 Task: Find connections with filter location Tabanan with filter topic #jobseekerswith filter profile language Spanish with filter current company FICO with filter school NBKR Institute of Science and Technology with filter industry Seafood Product Manufacturing with filter service category Android Development with filter keywords title Pharmacist
Action: Mouse moved to (538, 51)
Screenshot: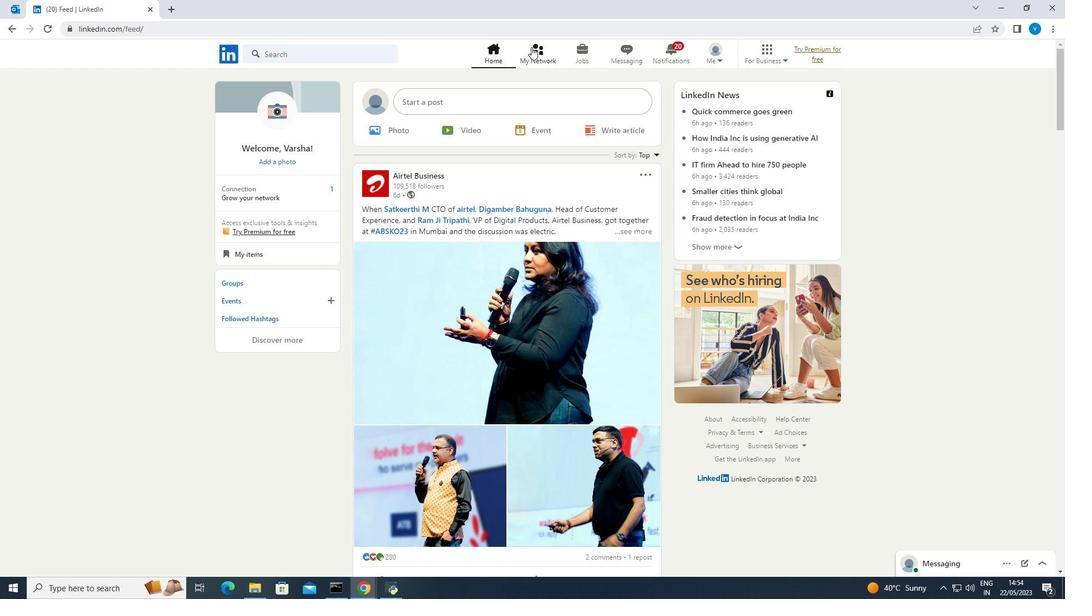
Action: Mouse pressed left at (538, 51)
Screenshot: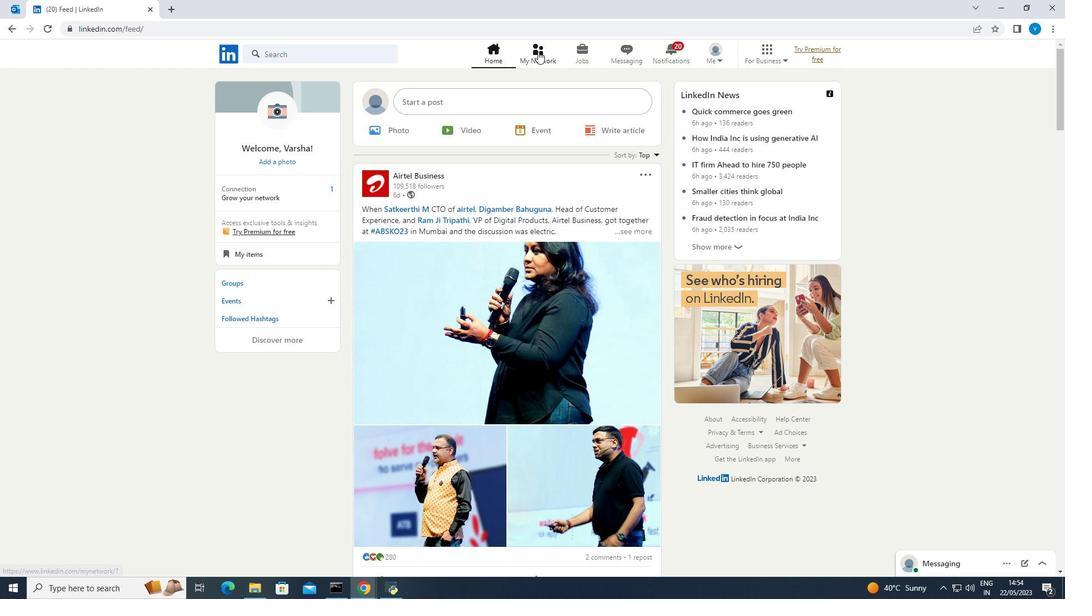 
Action: Mouse moved to (317, 124)
Screenshot: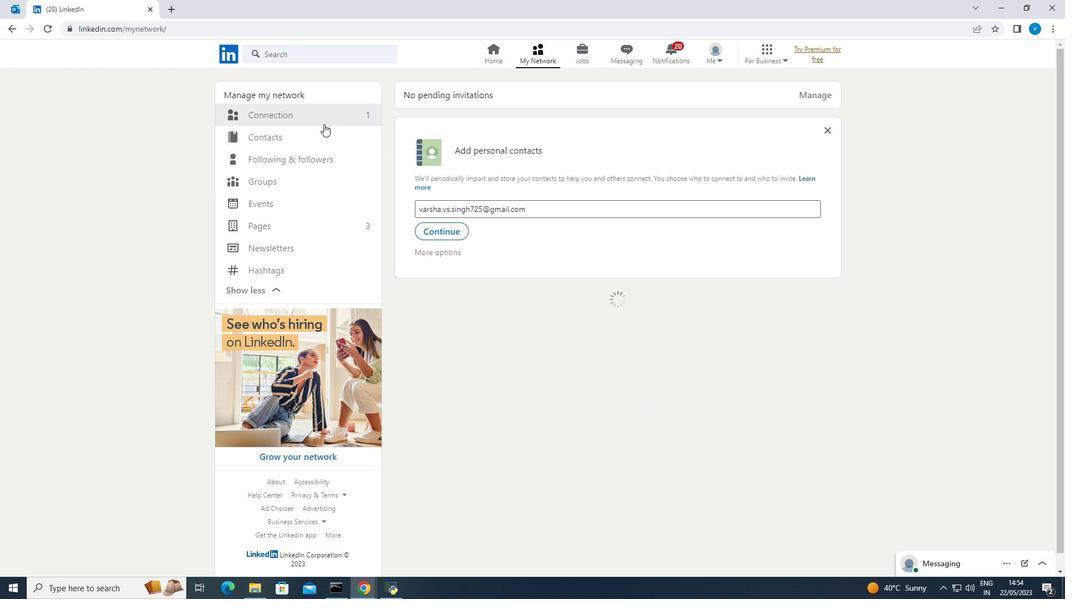 
Action: Mouse pressed left at (317, 124)
Screenshot: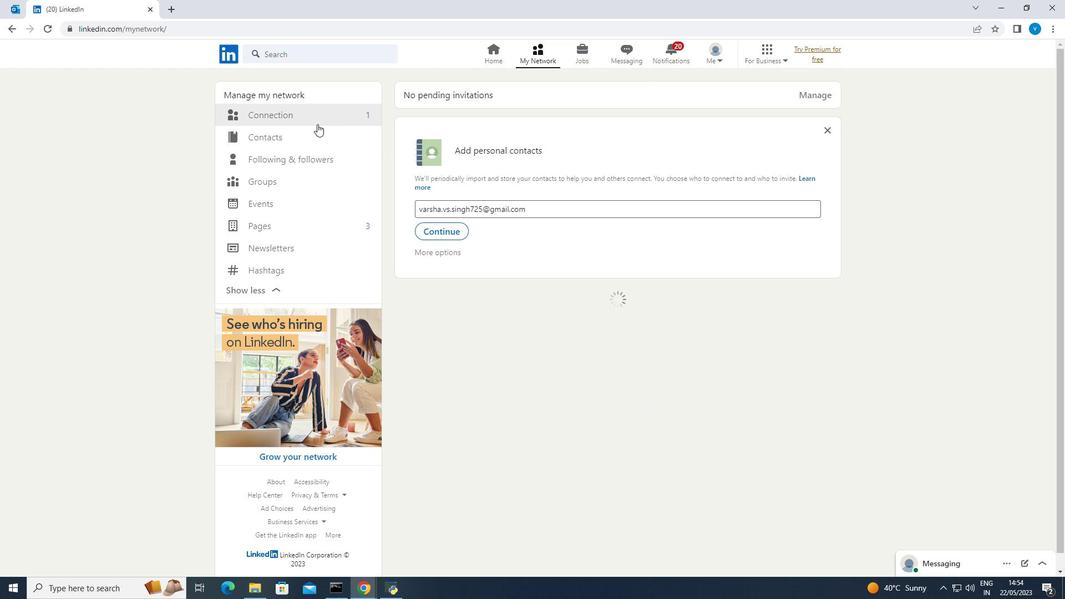 
Action: Mouse moved to (284, 111)
Screenshot: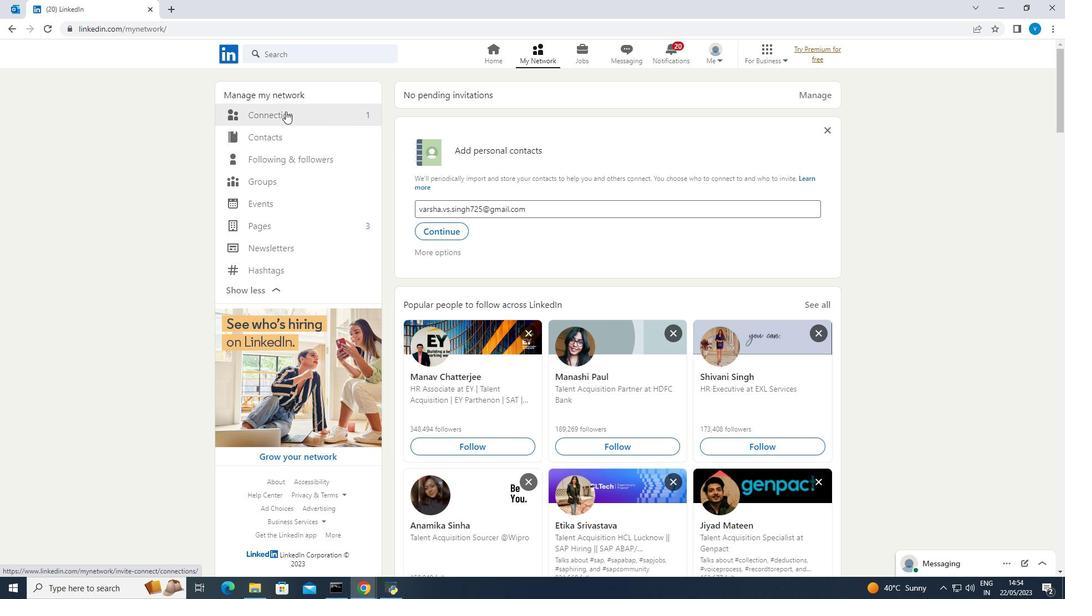 
Action: Mouse pressed left at (284, 111)
Screenshot: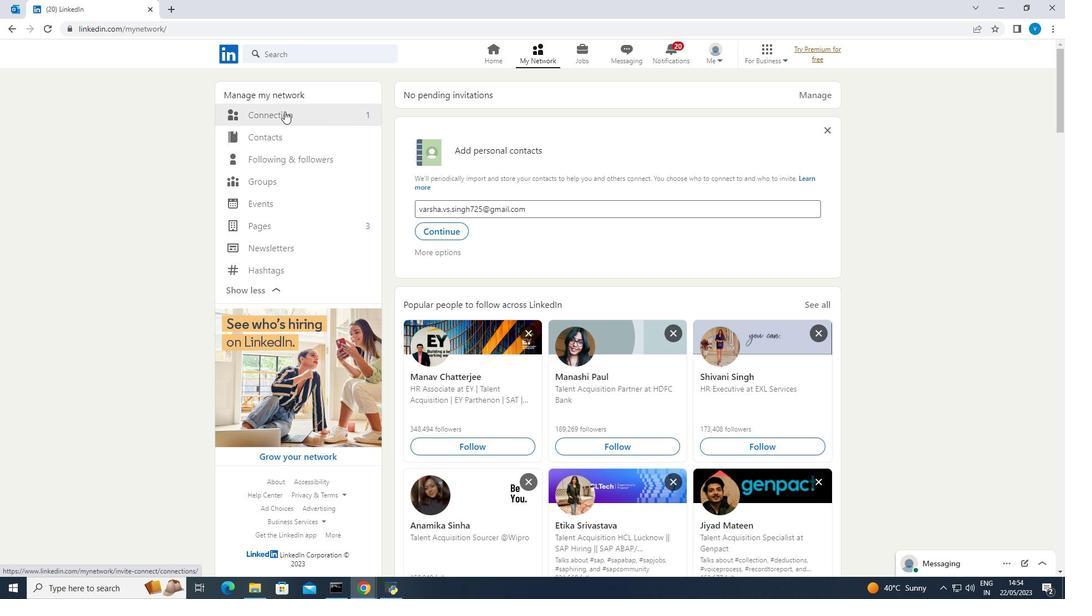 
Action: Mouse moved to (597, 116)
Screenshot: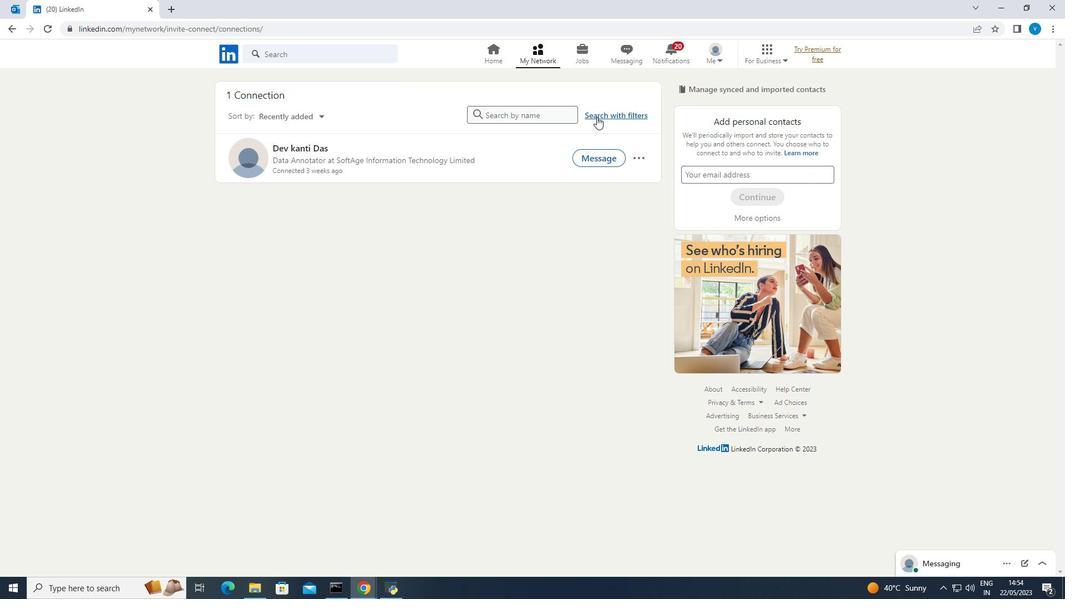 
Action: Mouse pressed left at (597, 116)
Screenshot: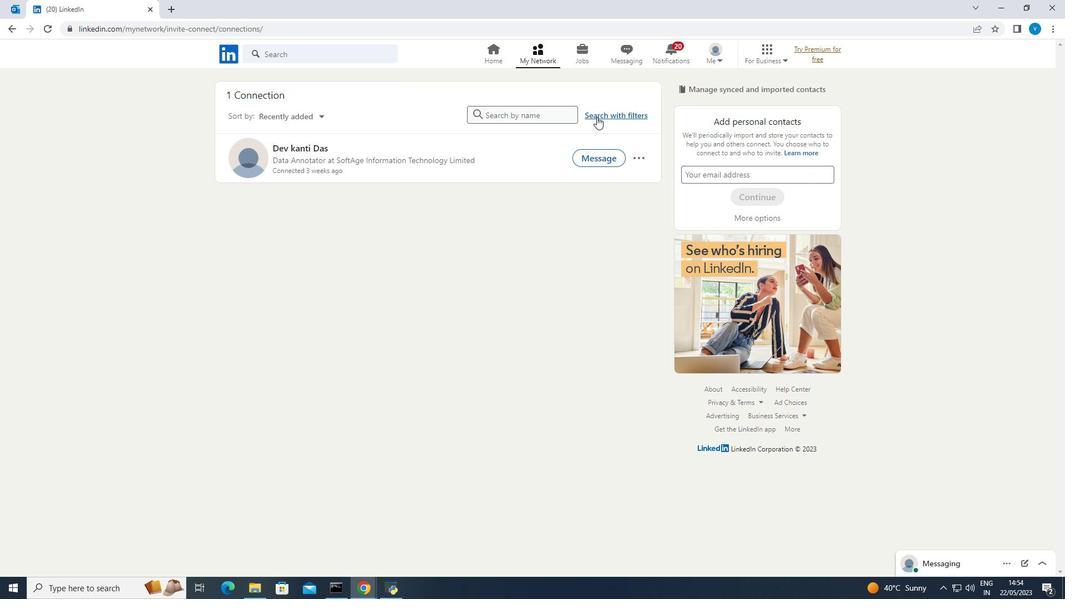 
Action: Mouse moved to (575, 87)
Screenshot: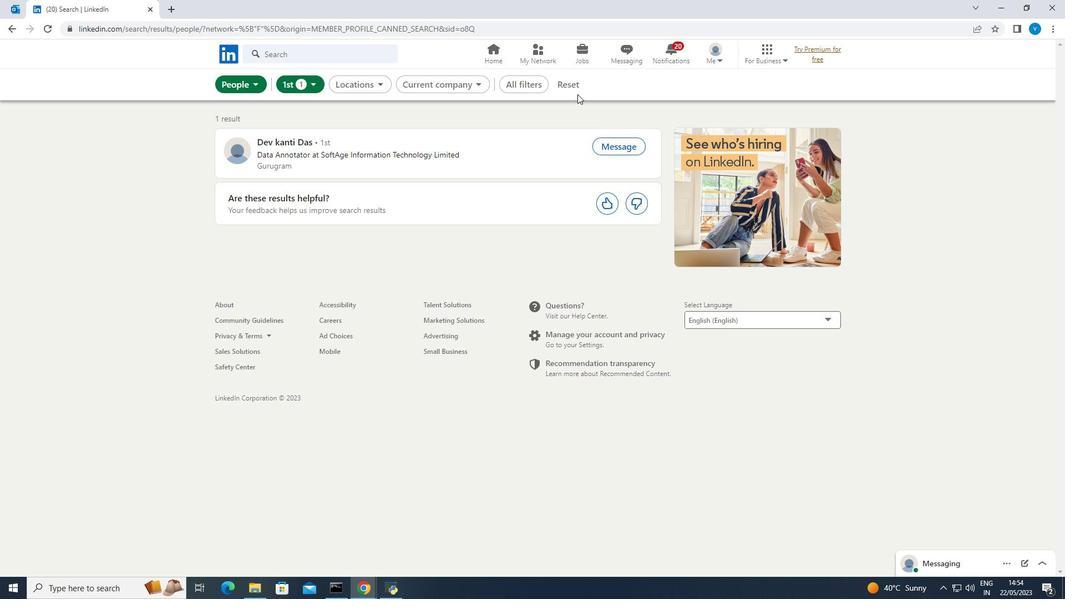 
Action: Mouse pressed left at (575, 87)
Screenshot: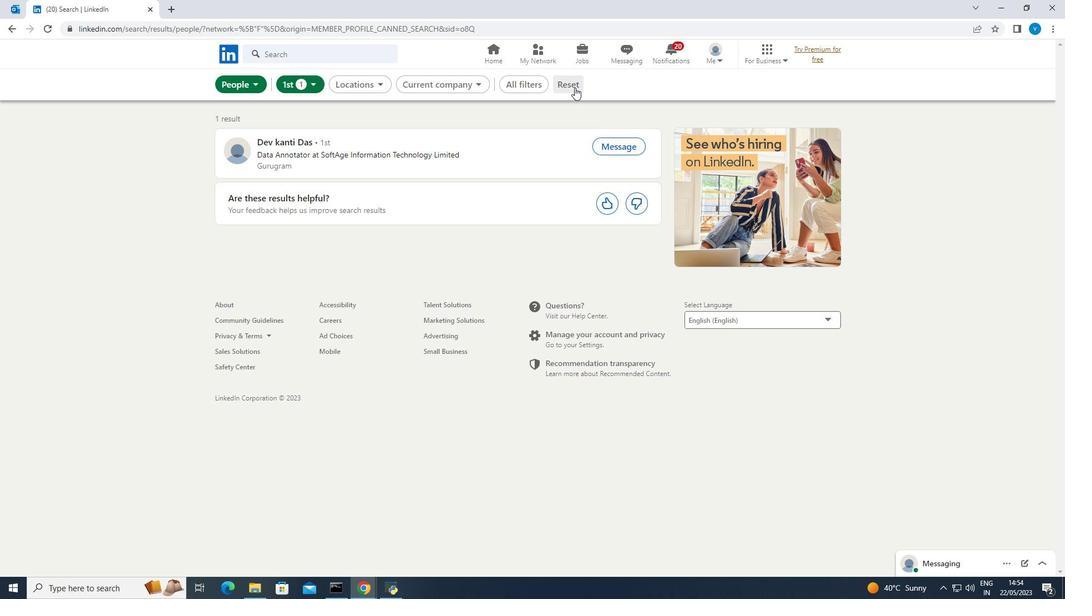 
Action: Mouse moved to (554, 85)
Screenshot: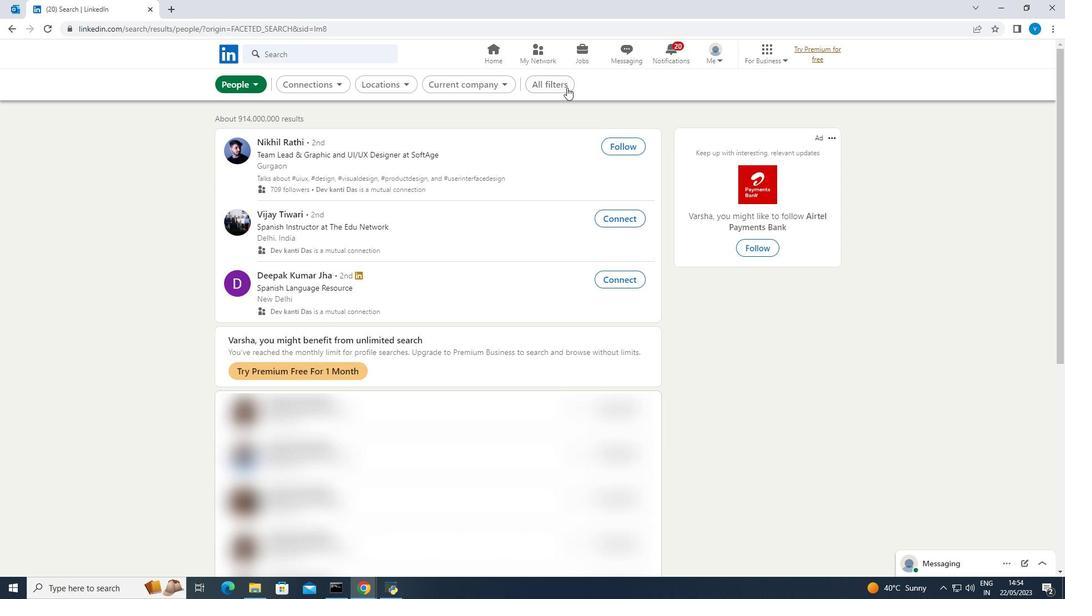 
Action: Mouse pressed left at (554, 85)
Screenshot: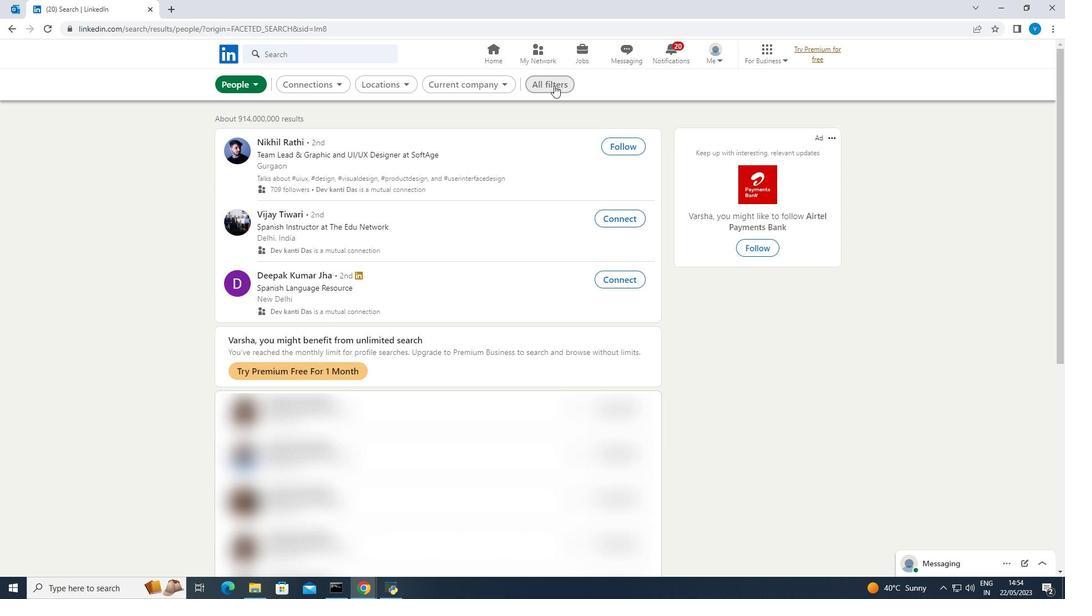 
Action: Mouse moved to (695, 181)
Screenshot: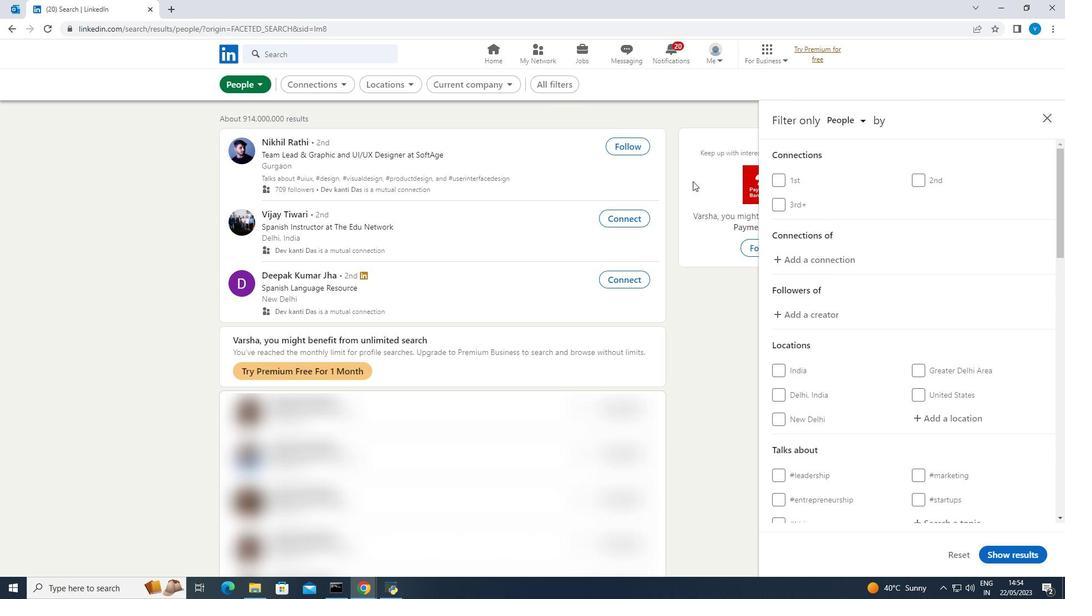 
Action: Mouse scrolled (695, 180) with delta (0, 0)
Screenshot: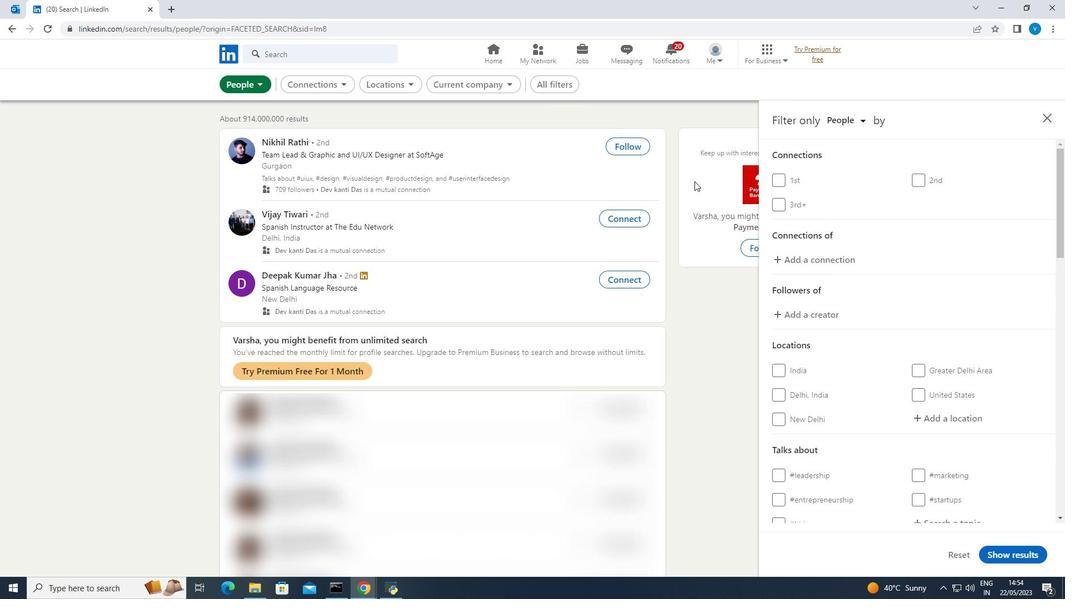 
Action: Mouse scrolled (695, 180) with delta (0, 0)
Screenshot: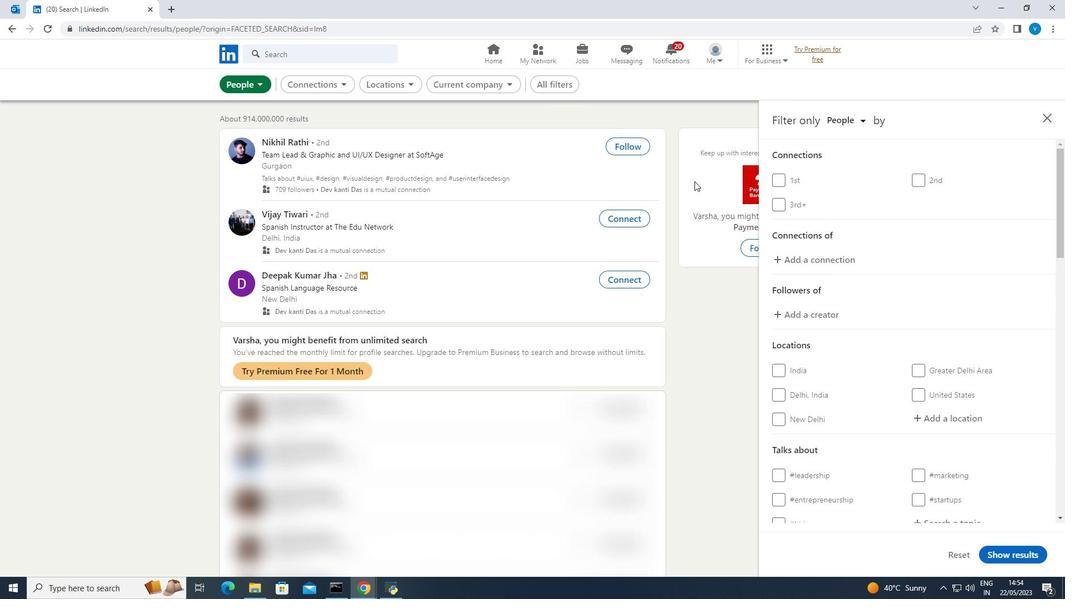 
Action: Mouse moved to (849, 248)
Screenshot: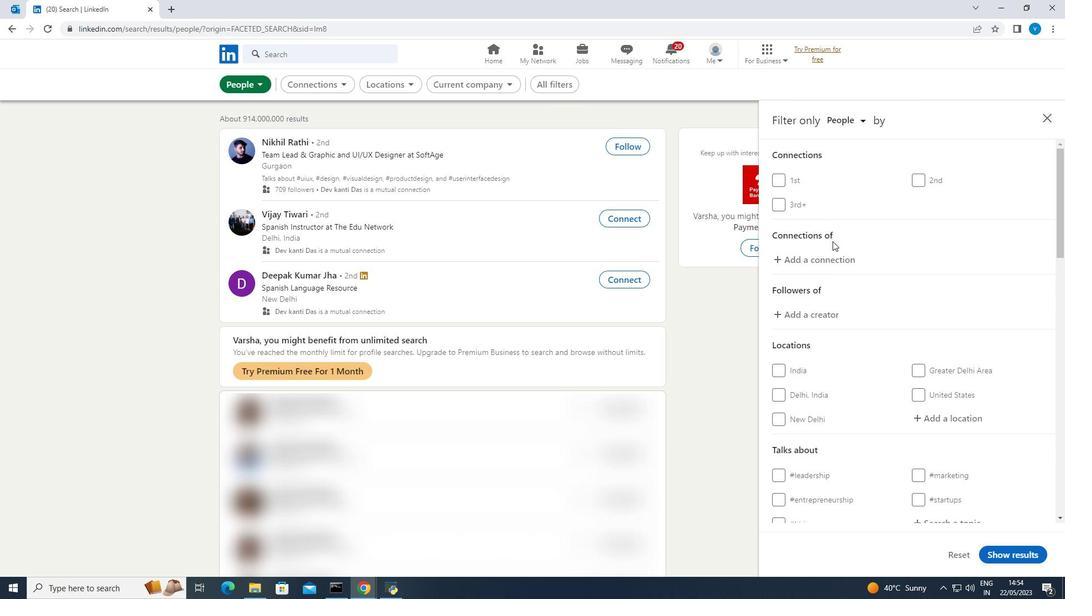 
Action: Mouse scrolled (849, 247) with delta (0, 0)
Screenshot: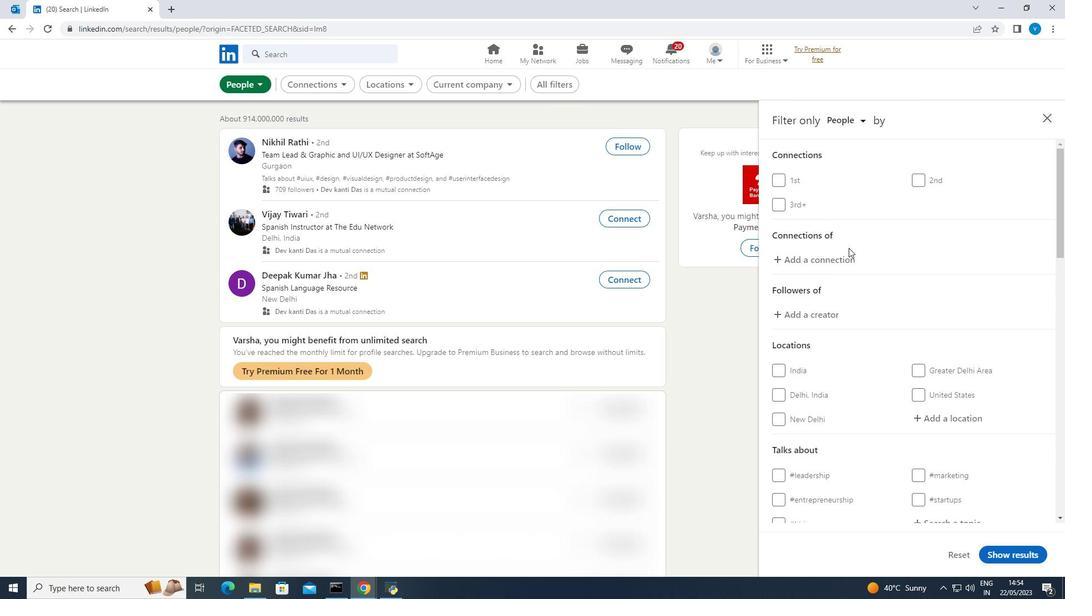
Action: Mouse scrolled (849, 247) with delta (0, 0)
Screenshot: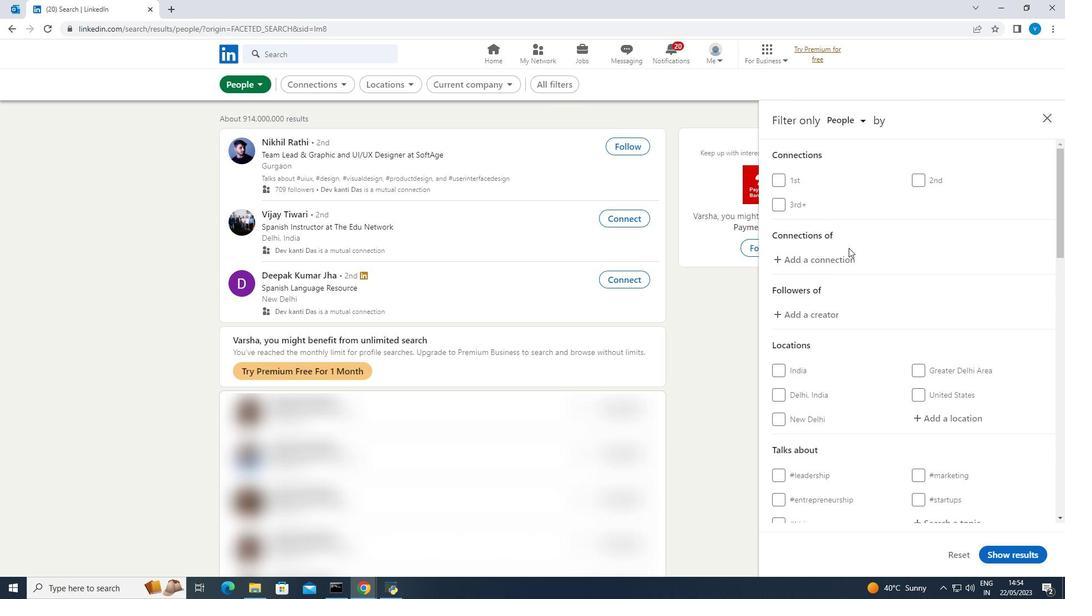 
Action: Mouse moved to (932, 302)
Screenshot: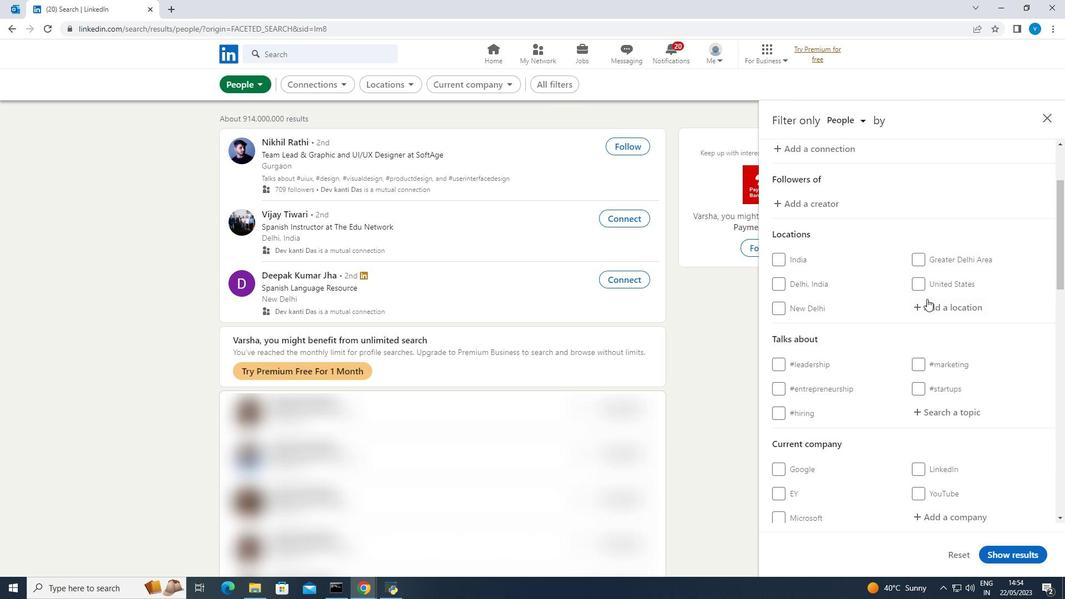 
Action: Mouse pressed left at (932, 302)
Screenshot: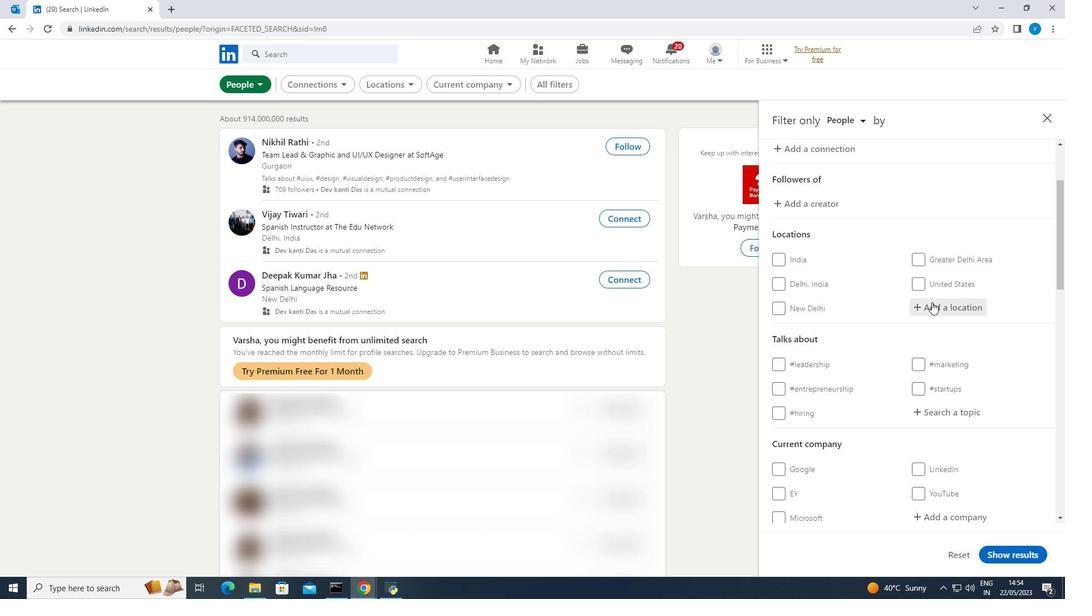 
Action: Mouse moved to (944, 290)
Screenshot: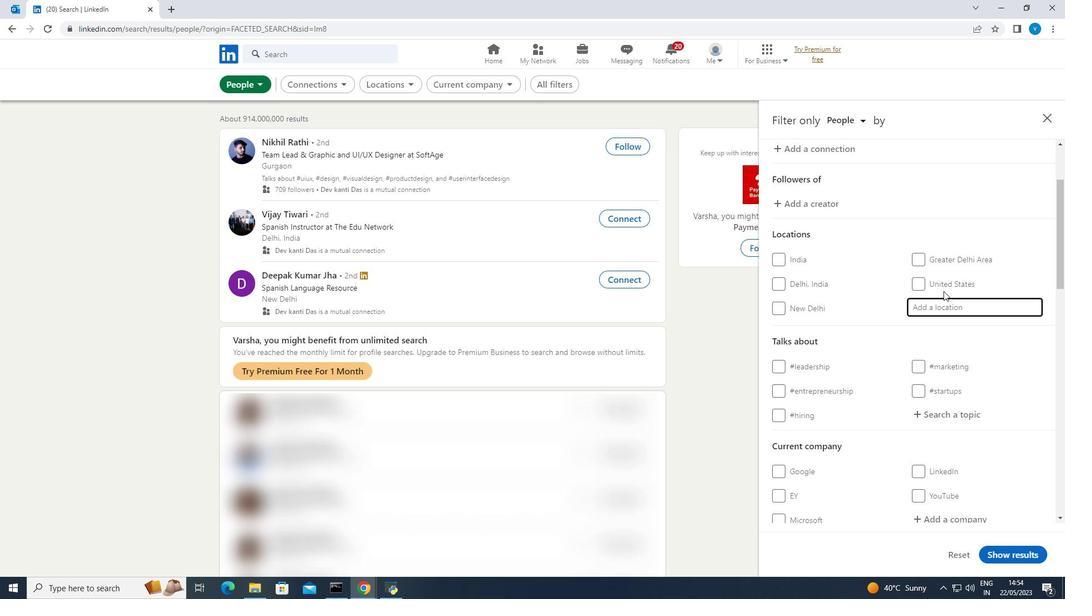 
Action: Key pressed <Key.shift><Key.shift><Key.shift>Tabanan
Screenshot: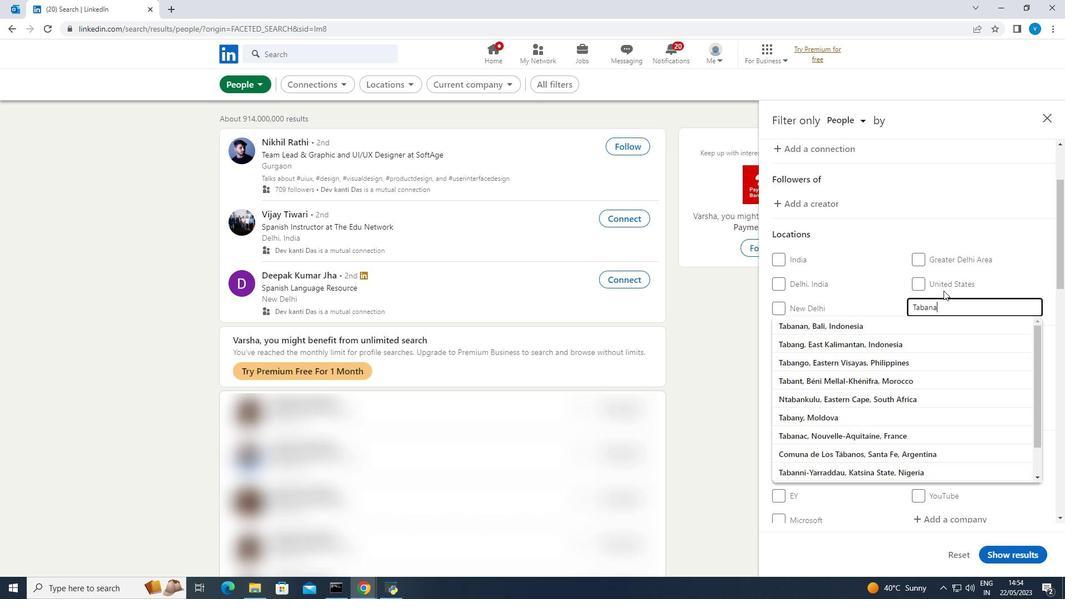 
Action: Mouse moved to (952, 416)
Screenshot: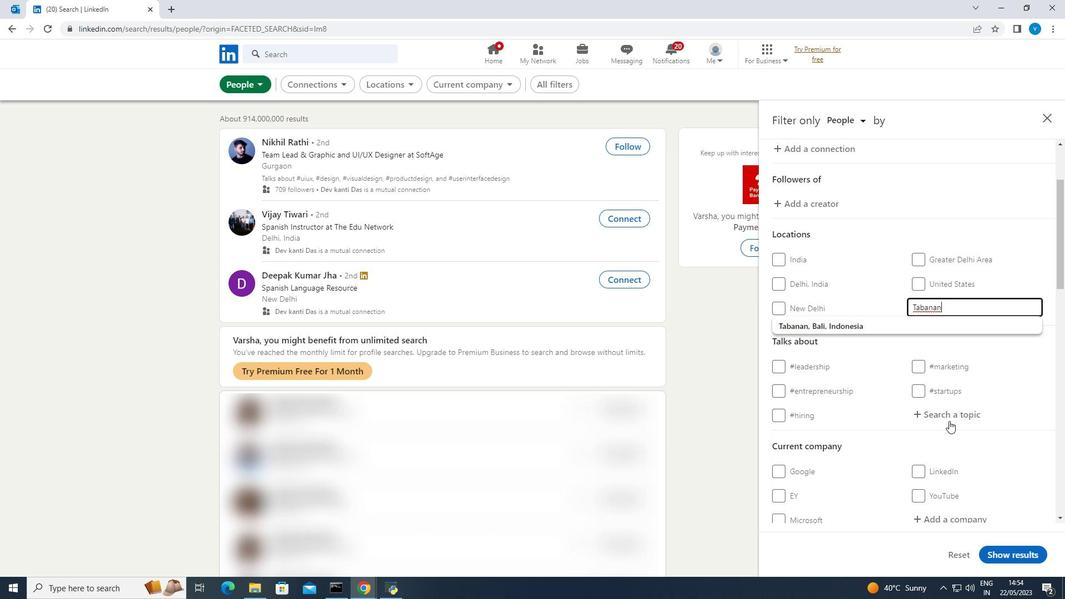 
Action: Mouse pressed left at (952, 416)
Screenshot: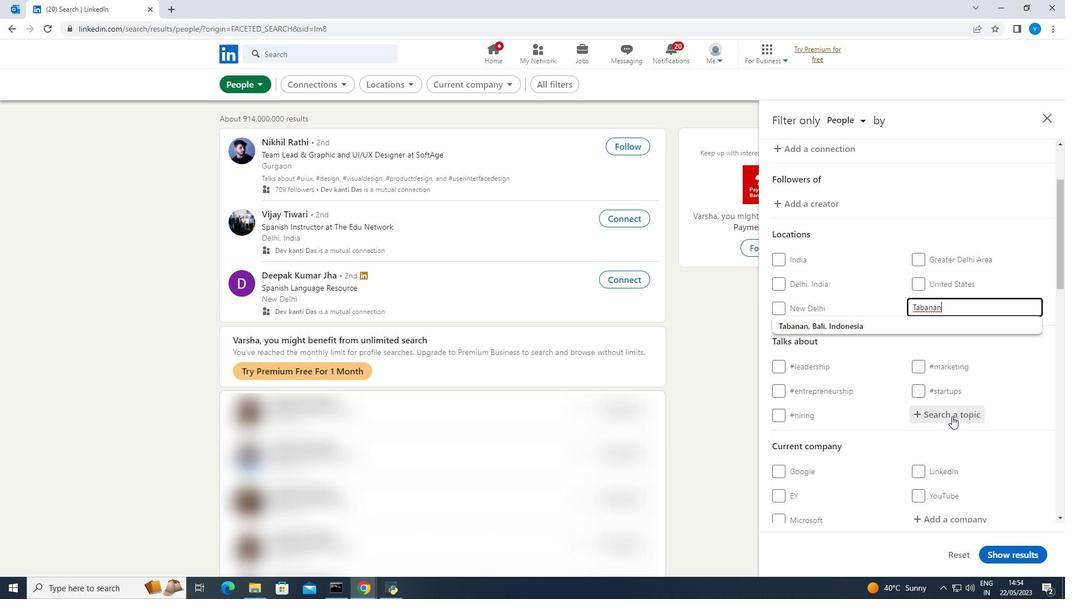 
Action: Mouse moved to (951, 398)
Screenshot: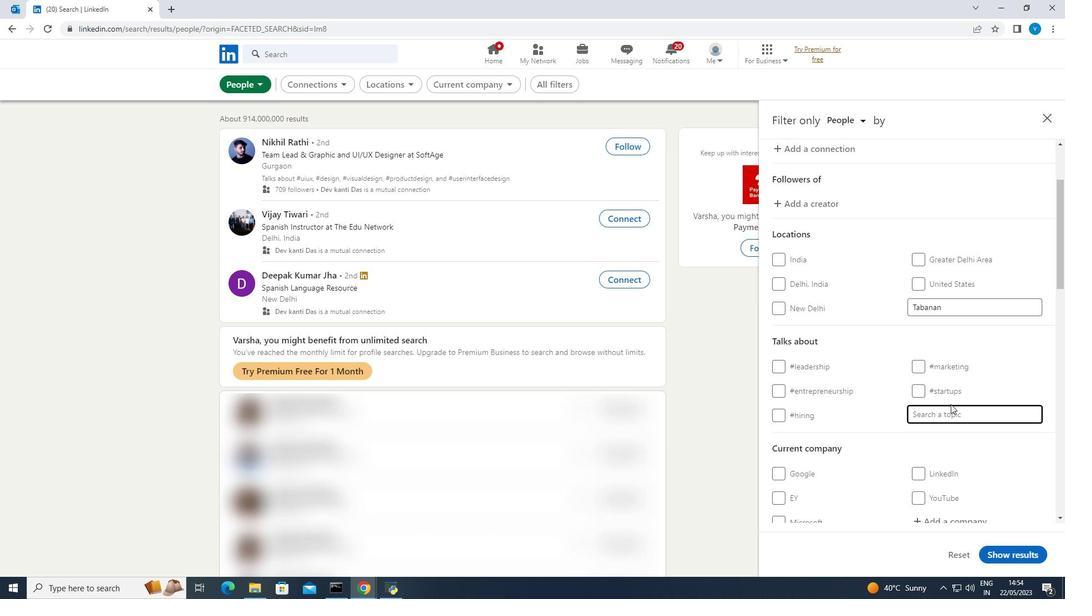 
Action: Key pressed jobseekers
Screenshot: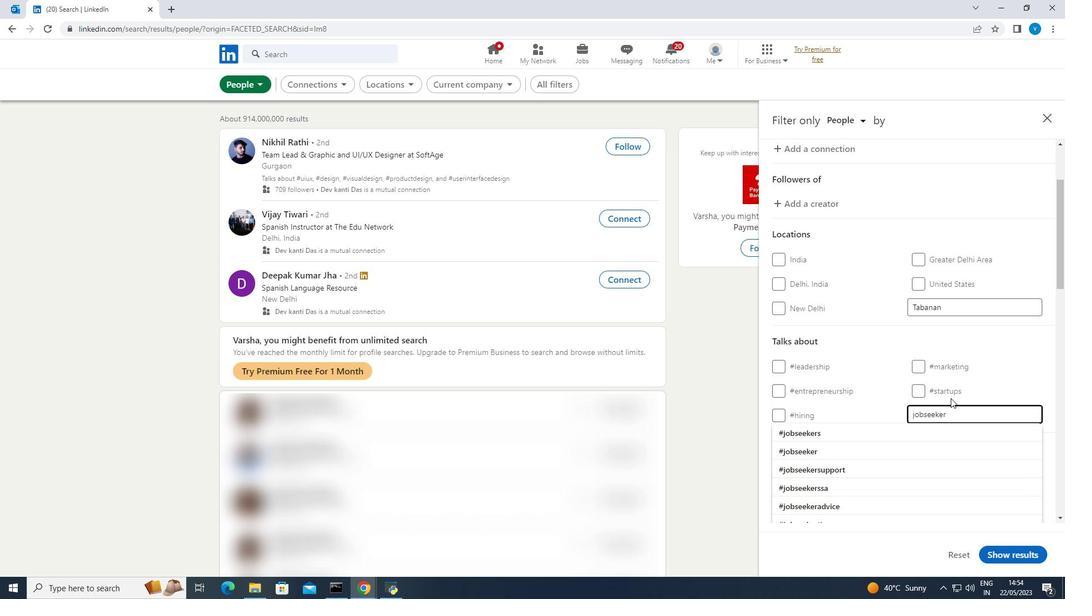 
Action: Mouse moved to (858, 426)
Screenshot: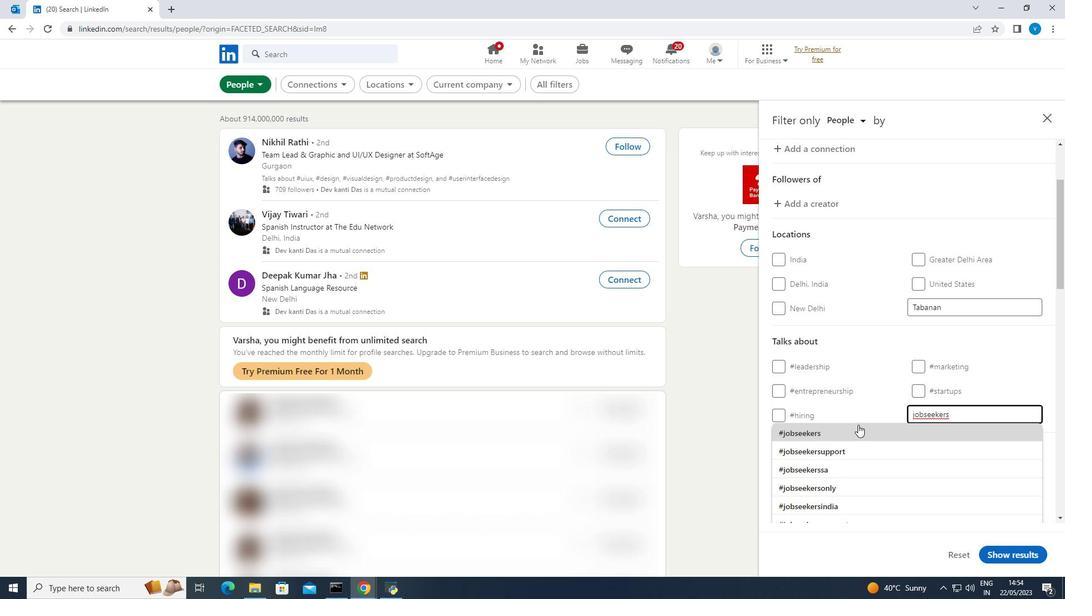 
Action: Mouse pressed left at (858, 426)
Screenshot: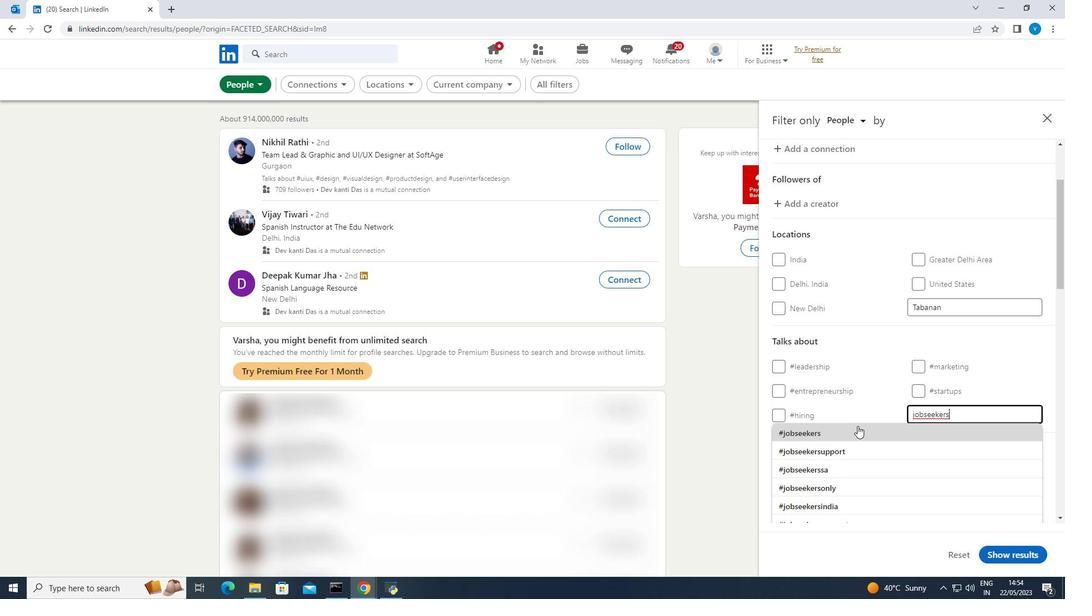
Action: Mouse scrolled (858, 425) with delta (0, 0)
Screenshot: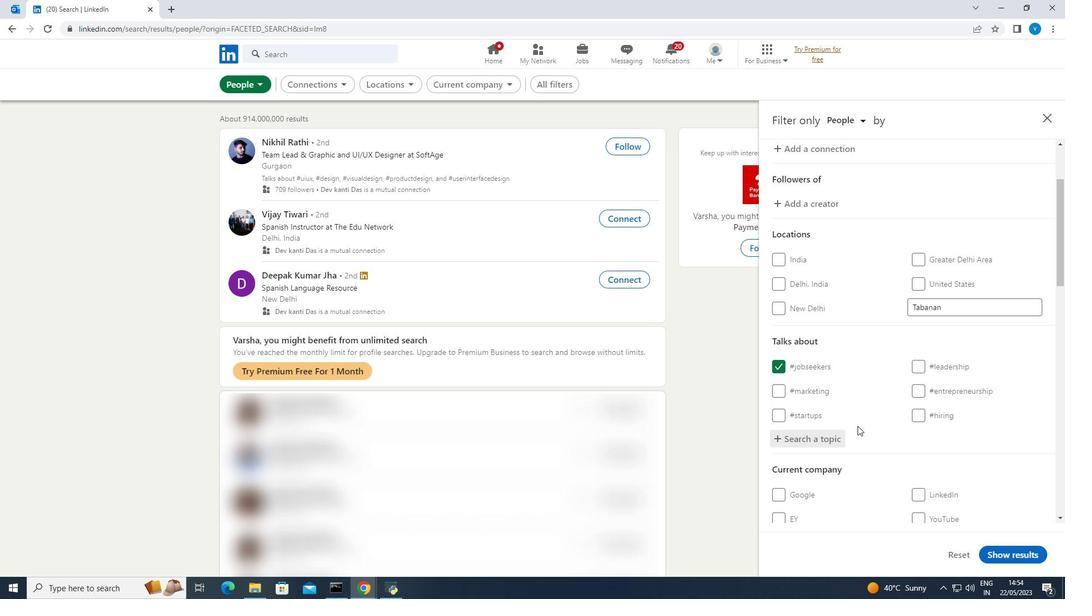 
Action: Mouse scrolled (858, 425) with delta (0, 0)
Screenshot: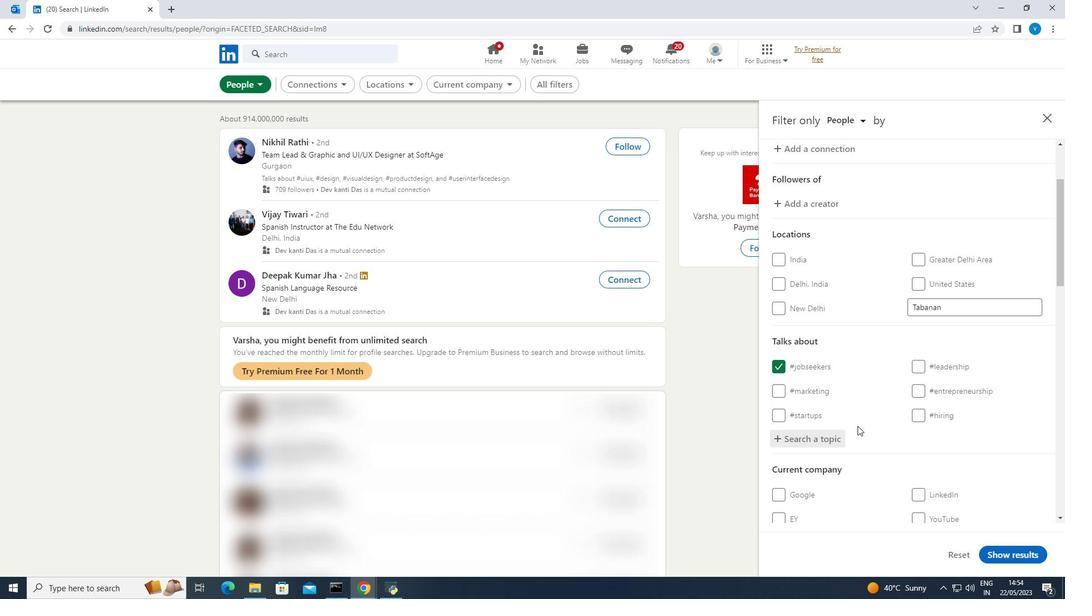 
Action: Mouse scrolled (858, 425) with delta (0, 0)
Screenshot: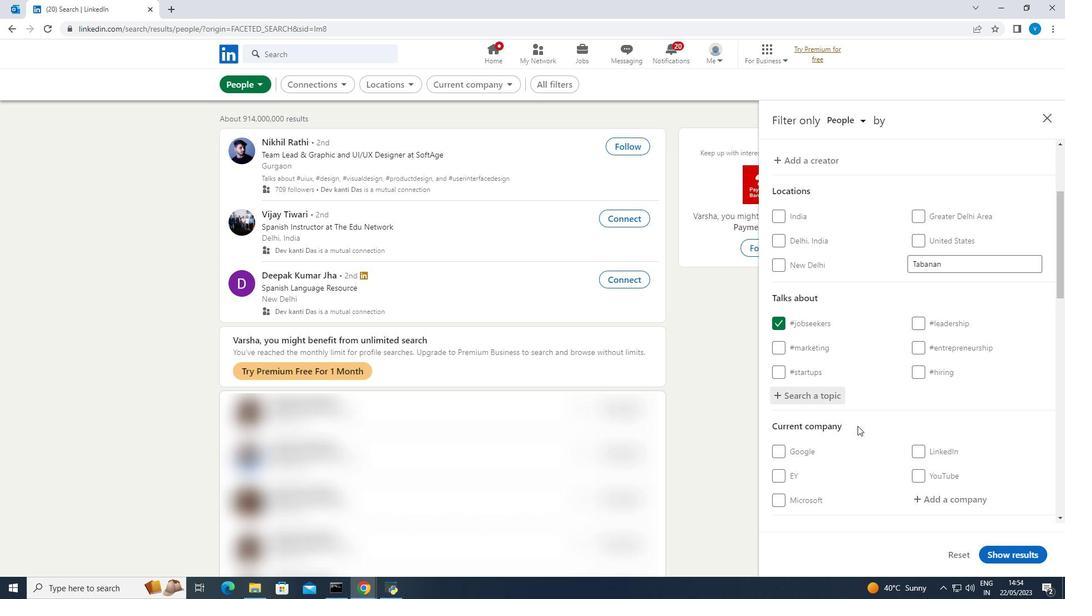 
Action: Mouse moved to (861, 420)
Screenshot: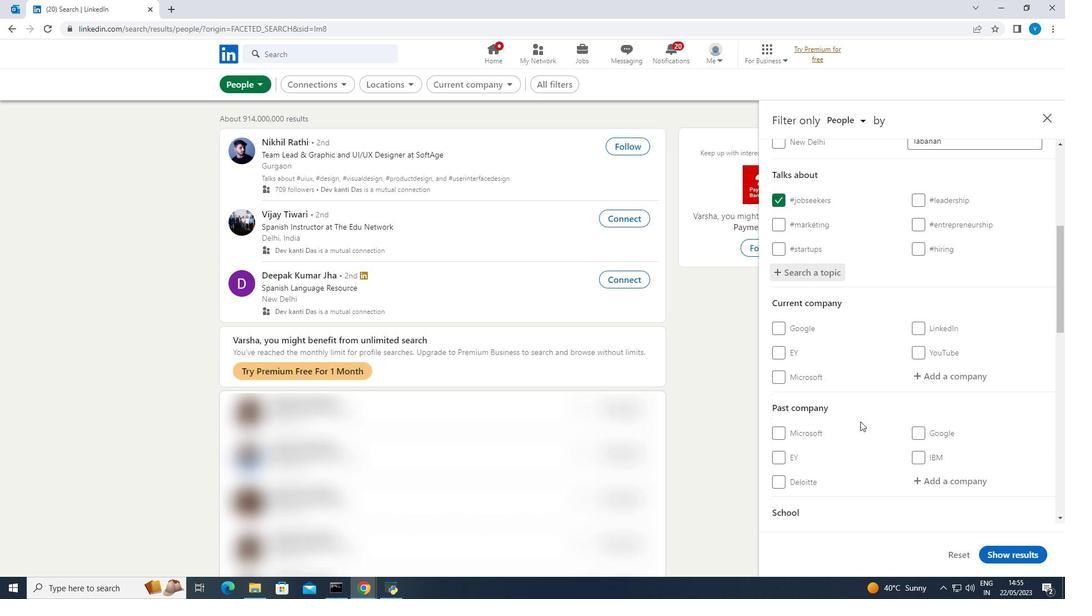 
Action: Mouse scrolled (861, 420) with delta (0, 0)
Screenshot: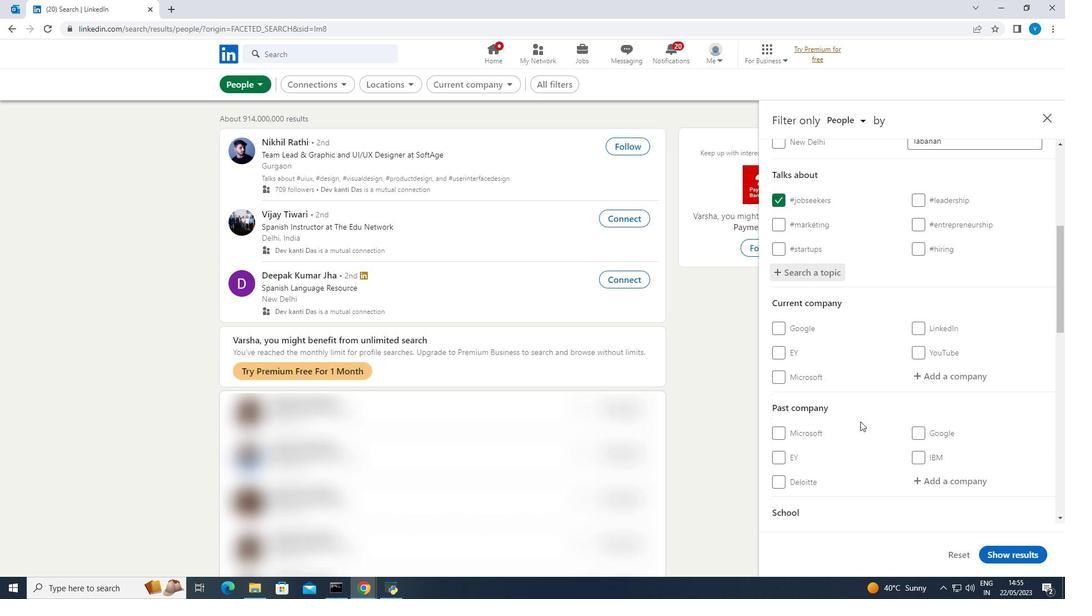 
Action: Mouse moved to (866, 415)
Screenshot: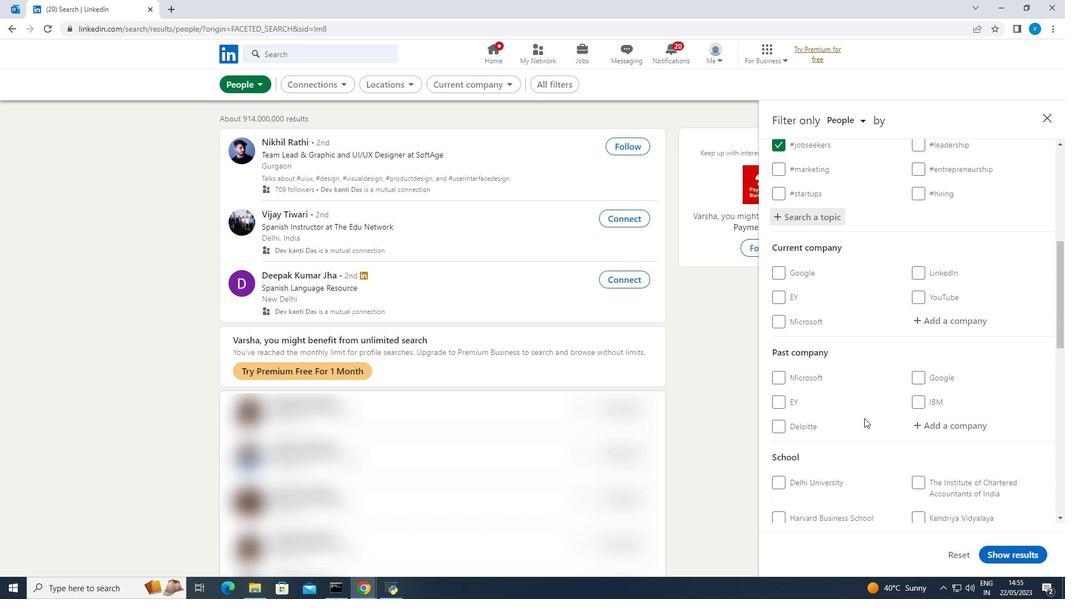 
Action: Mouse scrolled (866, 414) with delta (0, 0)
Screenshot: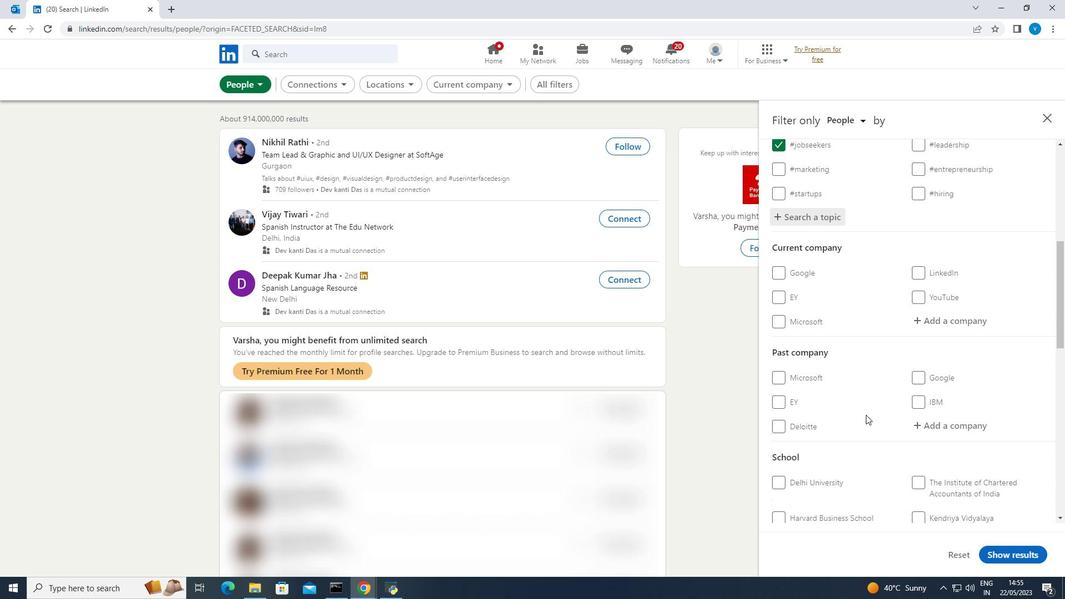 
Action: Mouse moved to (877, 400)
Screenshot: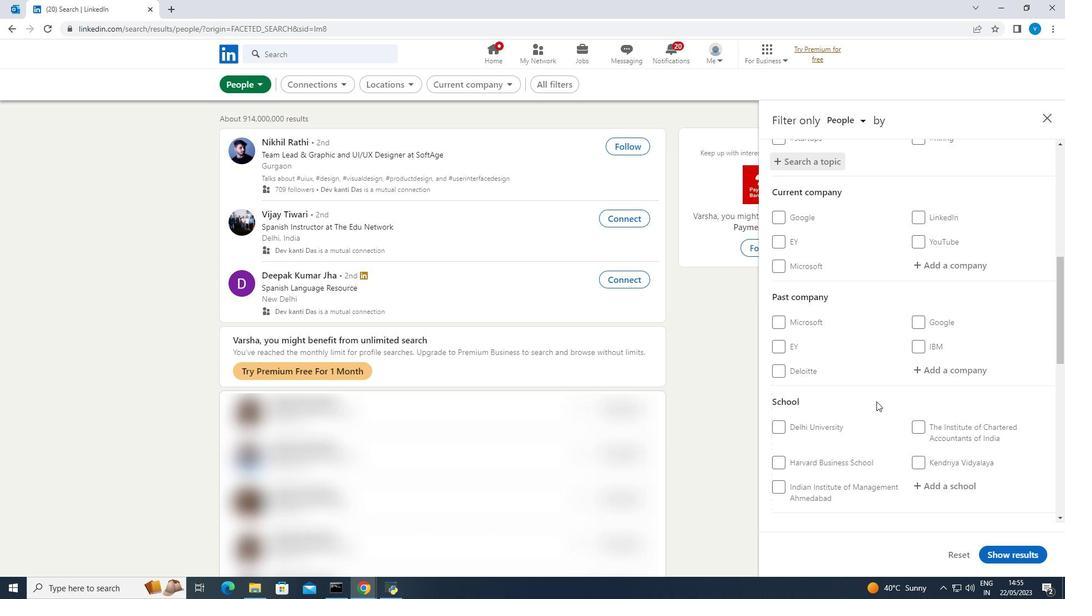 
Action: Mouse scrolled (877, 400) with delta (0, 0)
Screenshot: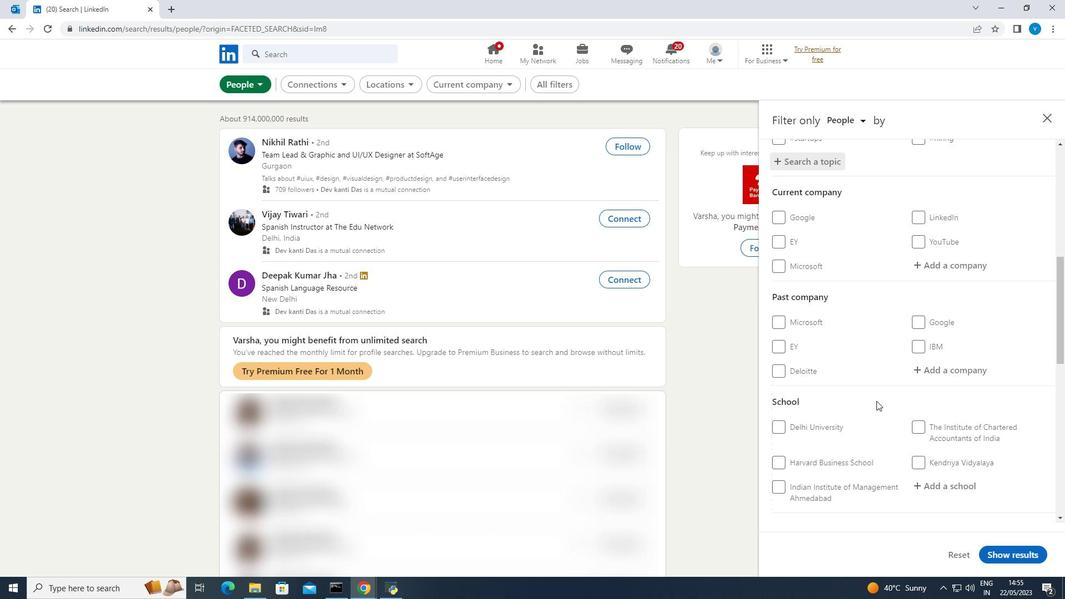 
Action: Mouse scrolled (877, 400) with delta (0, 0)
Screenshot: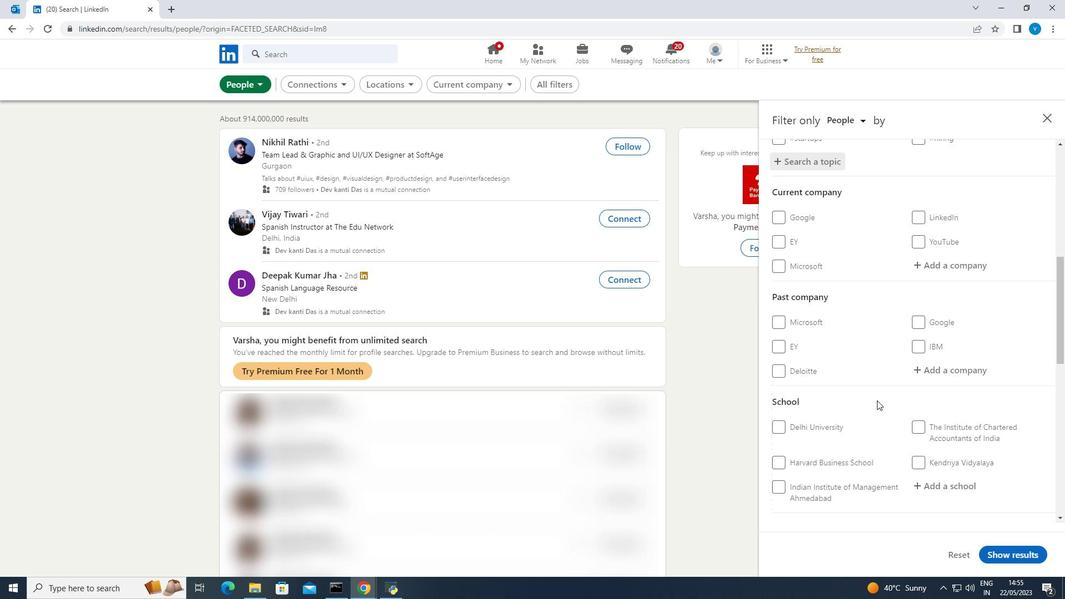 
Action: Mouse moved to (878, 400)
Screenshot: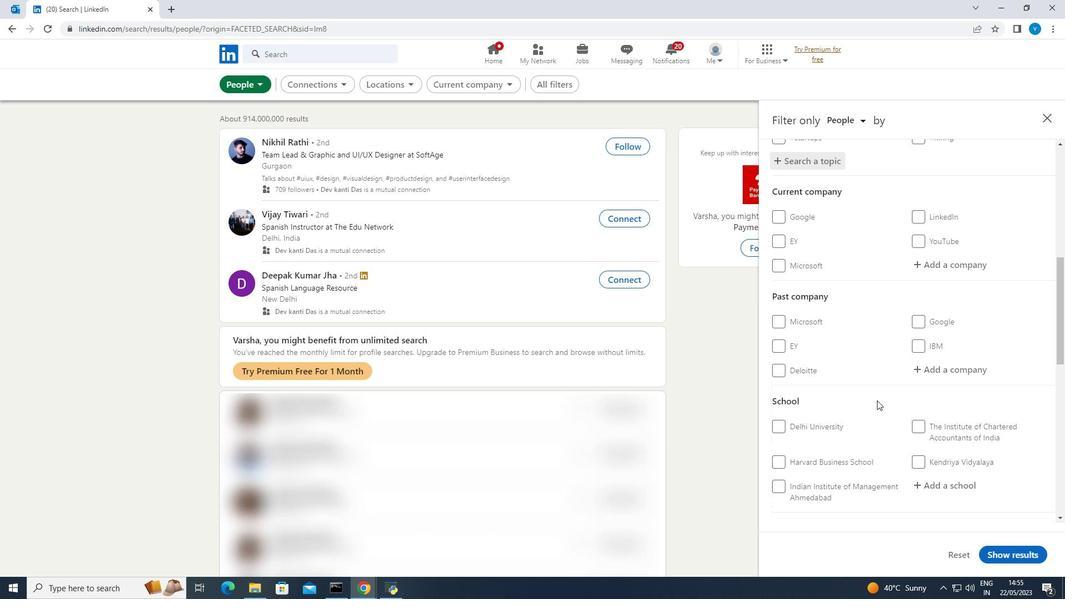 
Action: Mouse scrolled (878, 399) with delta (0, 0)
Screenshot: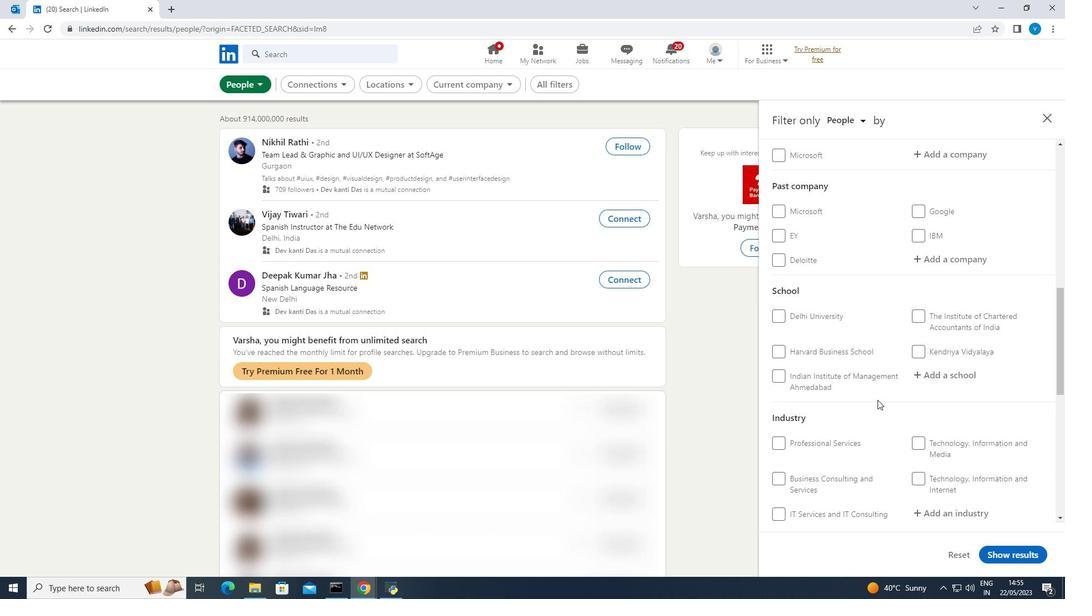 
Action: Mouse scrolled (878, 399) with delta (0, 0)
Screenshot: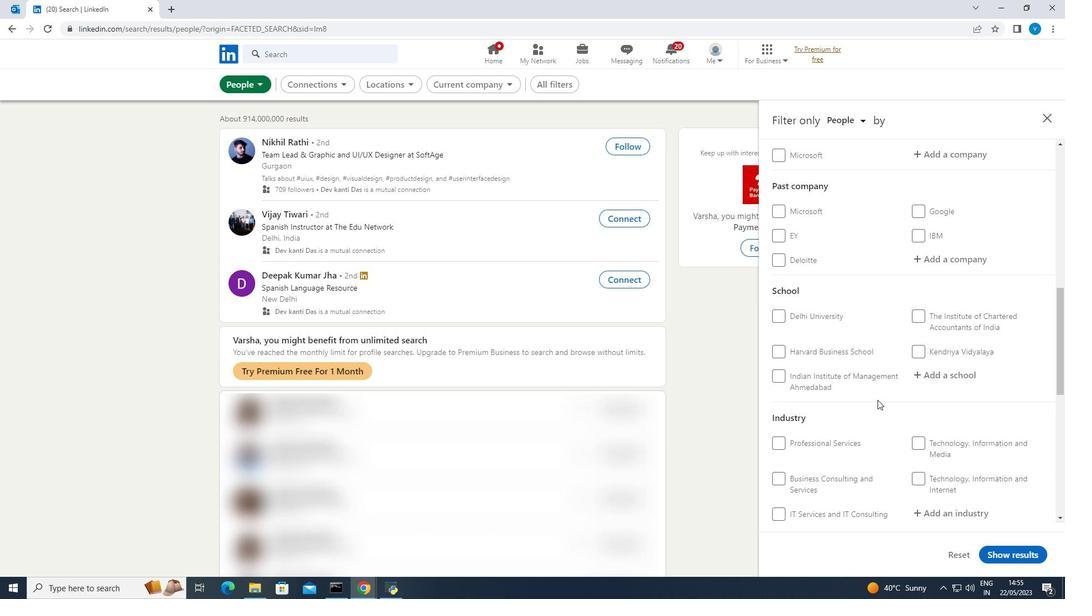 
Action: Mouse scrolled (878, 399) with delta (0, 0)
Screenshot: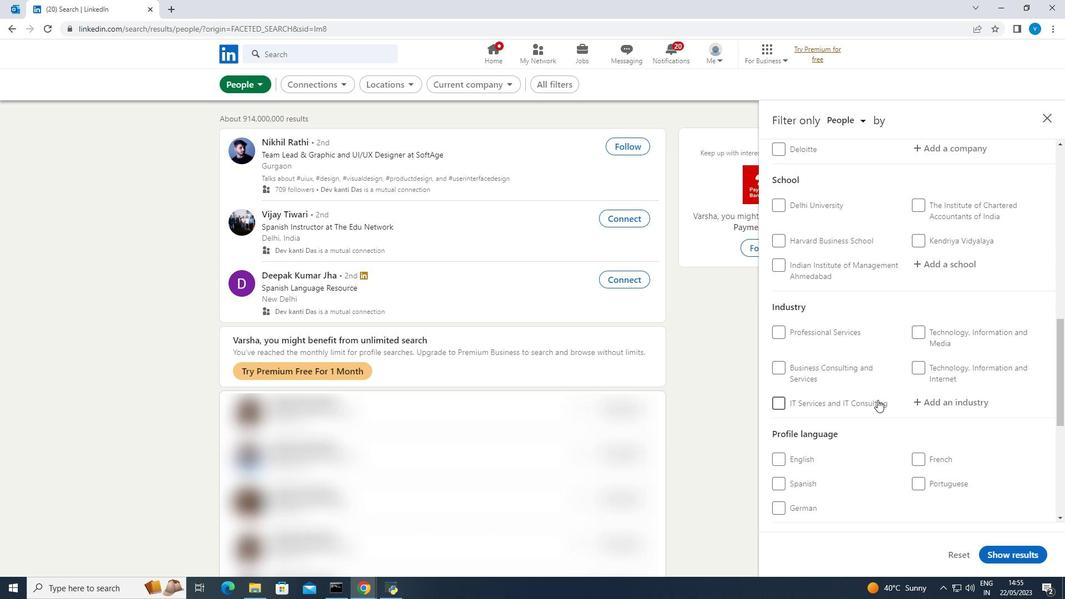
Action: Mouse moved to (783, 428)
Screenshot: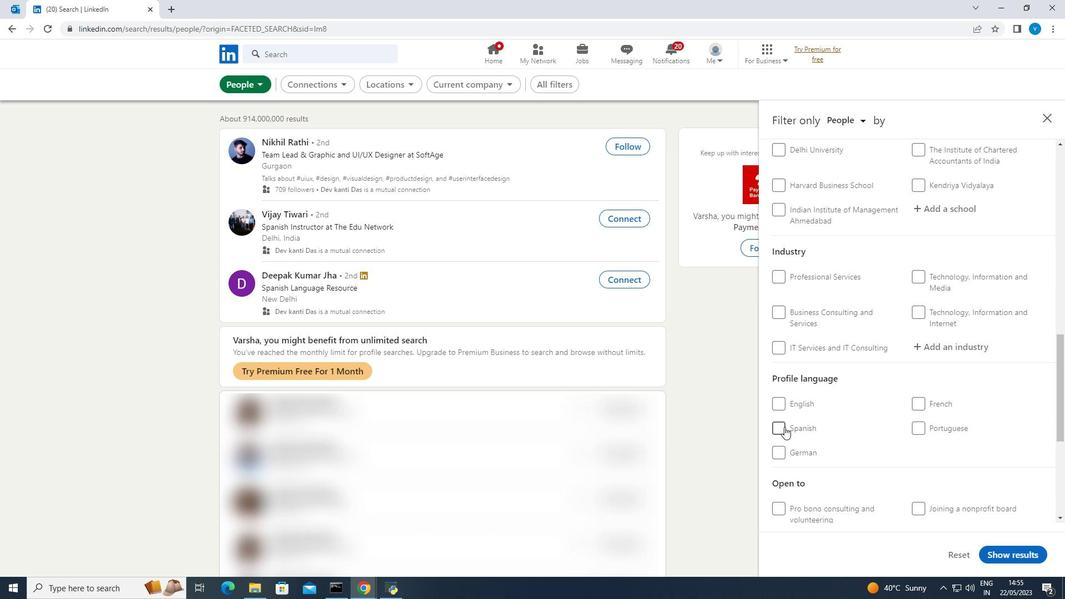 
Action: Mouse pressed left at (783, 428)
Screenshot: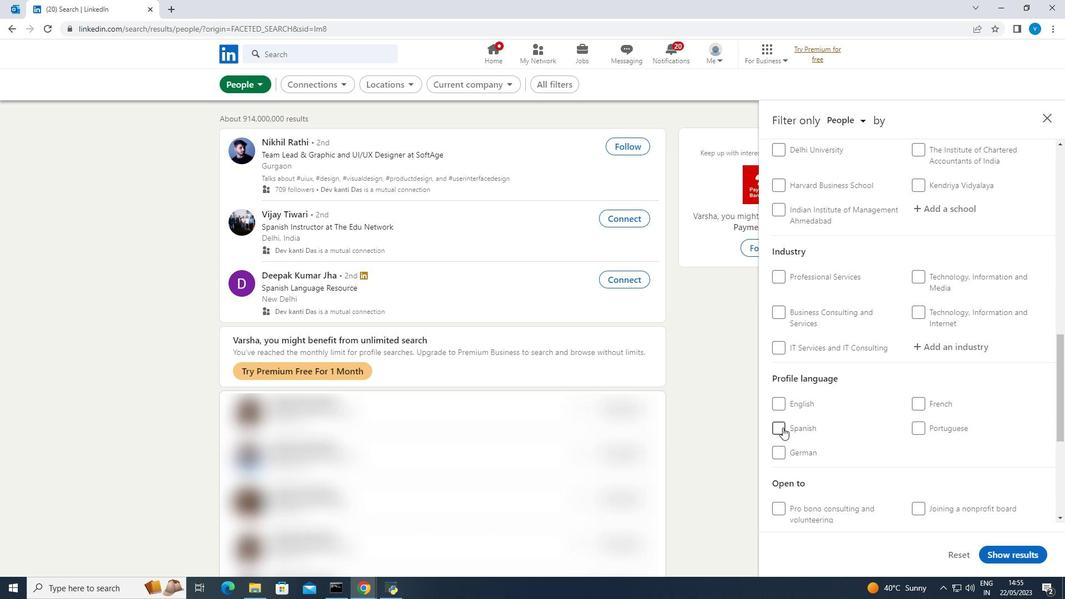 
Action: Mouse moved to (806, 414)
Screenshot: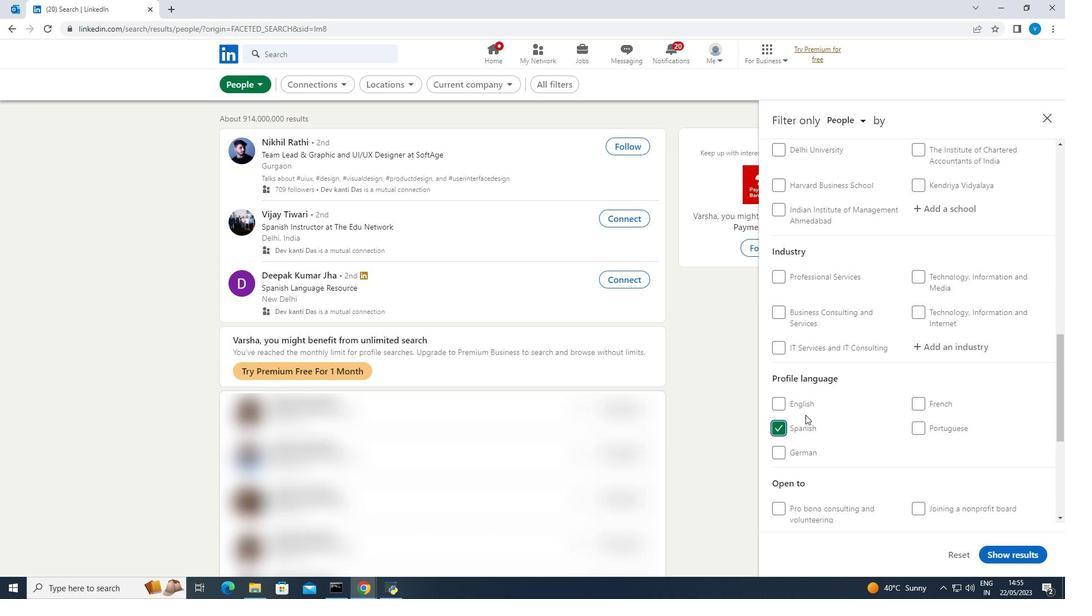 
Action: Mouse scrolled (806, 414) with delta (0, 0)
Screenshot: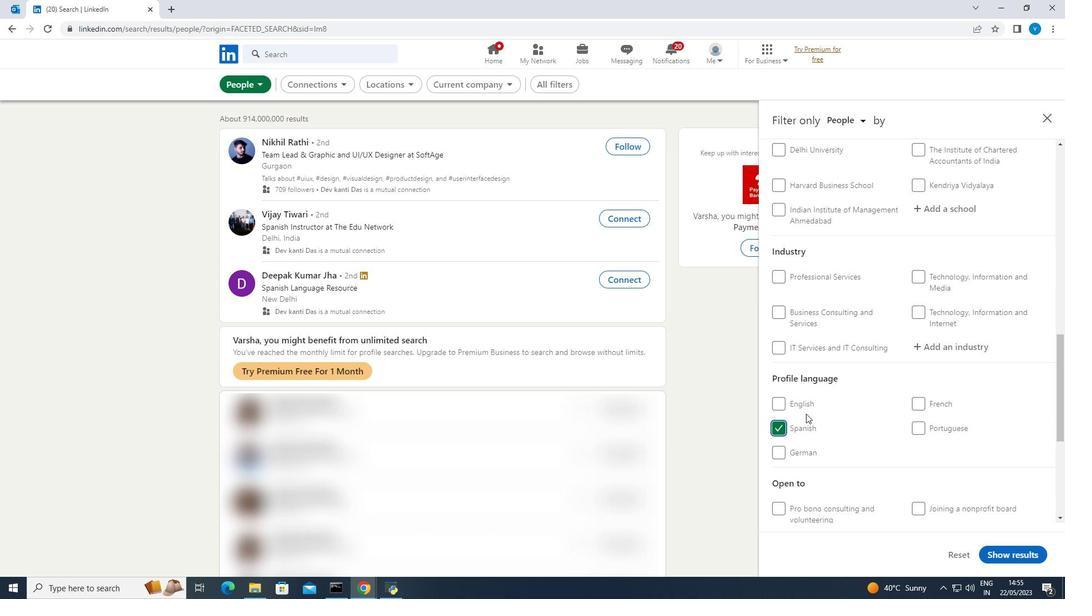 
Action: Mouse scrolled (806, 414) with delta (0, 0)
Screenshot: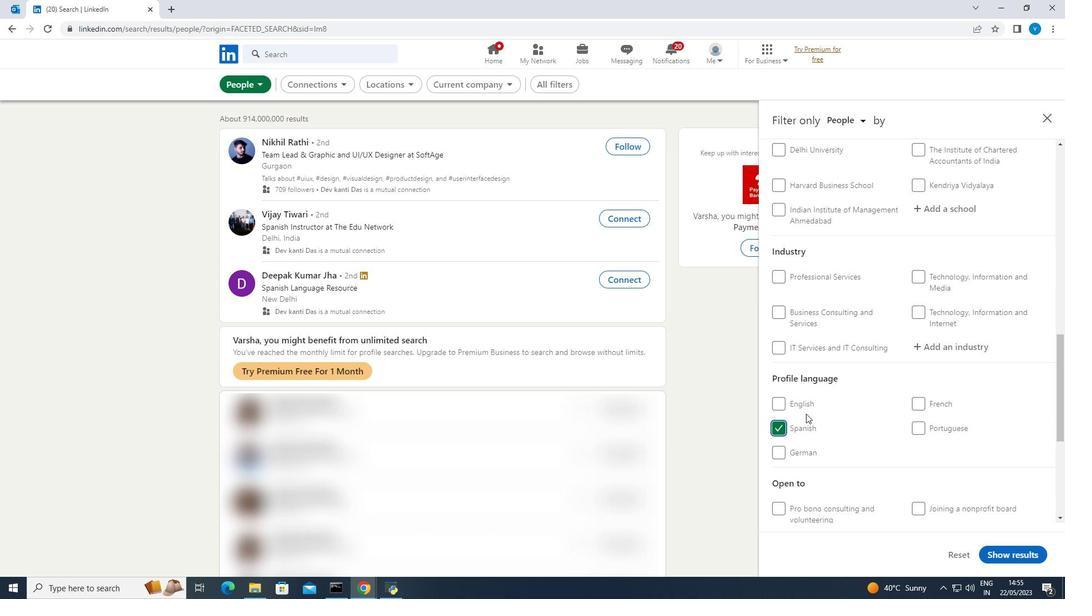 
Action: Mouse moved to (807, 412)
Screenshot: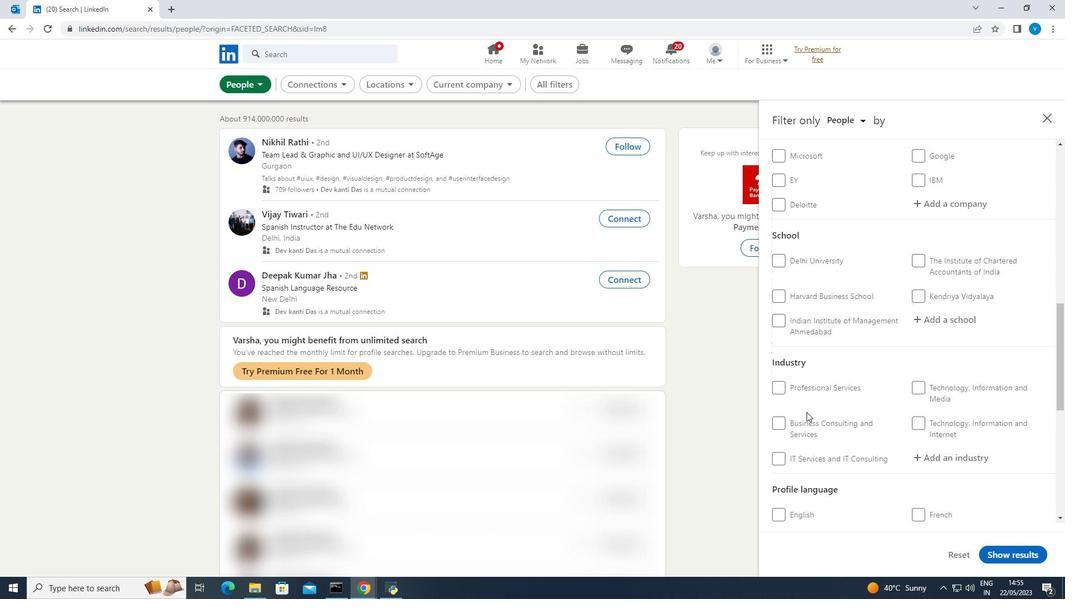 
Action: Mouse scrolled (807, 413) with delta (0, 0)
Screenshot: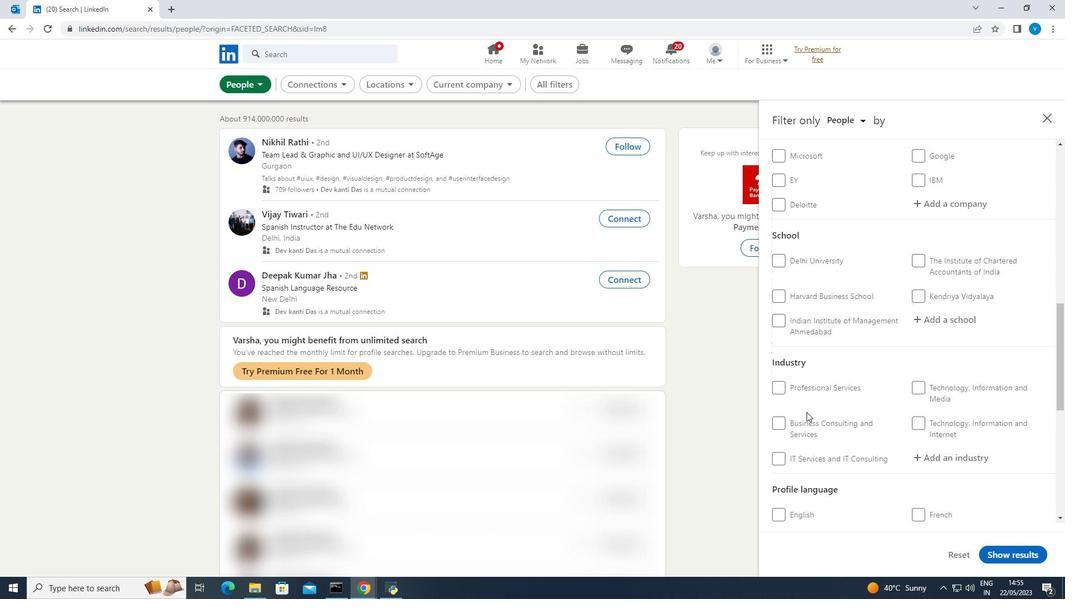 
Action: Mouse moved to (808, 410)
Screenshot: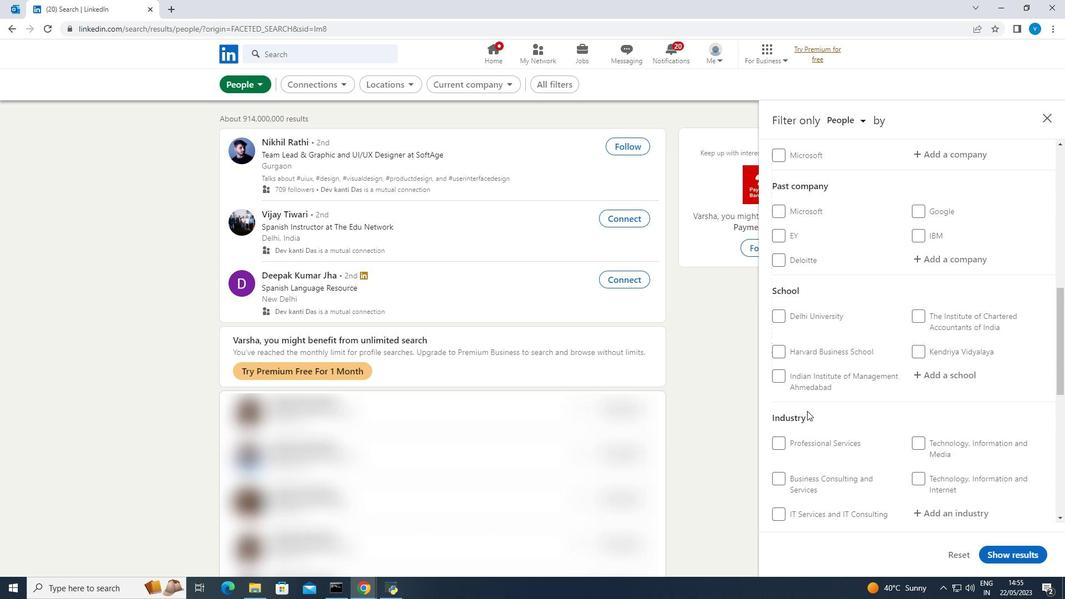 
Action: Mouse scrolled (808, 411) with delta (0, 0)
Screenshot: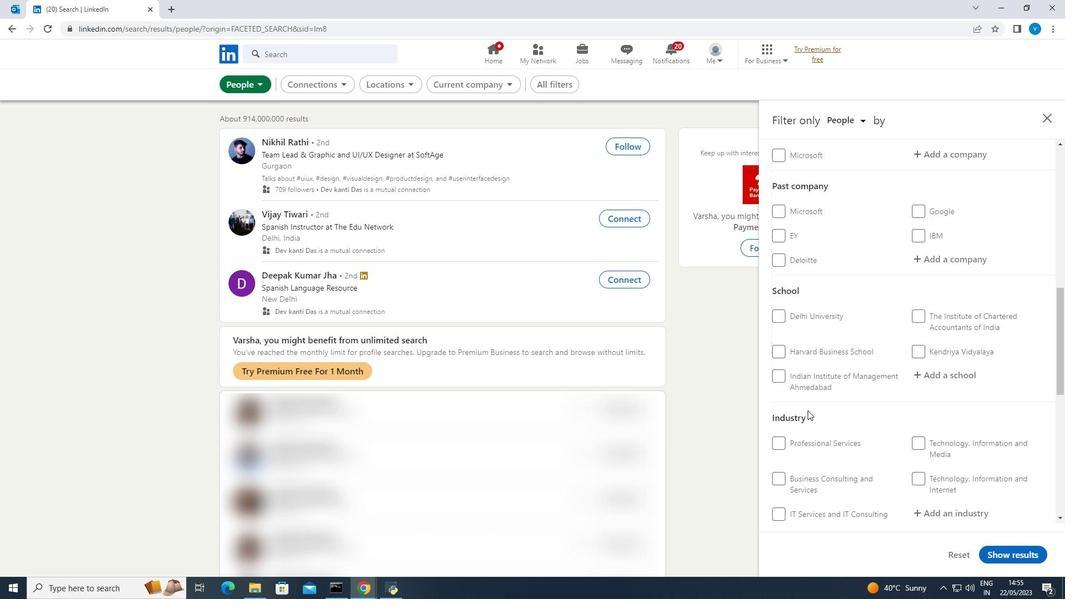 
Action: Mouse scrolled (808, 411) with delta (0, 0)
Screenshot: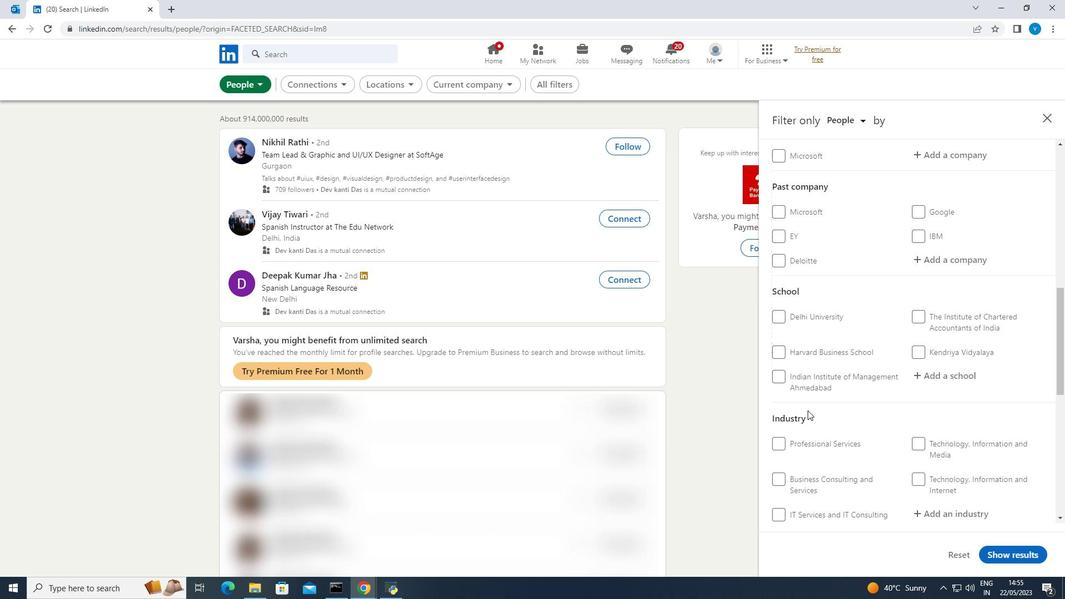 
Action: Mouse scrolled (808, 411) with delta (0, 0)
Screenshot: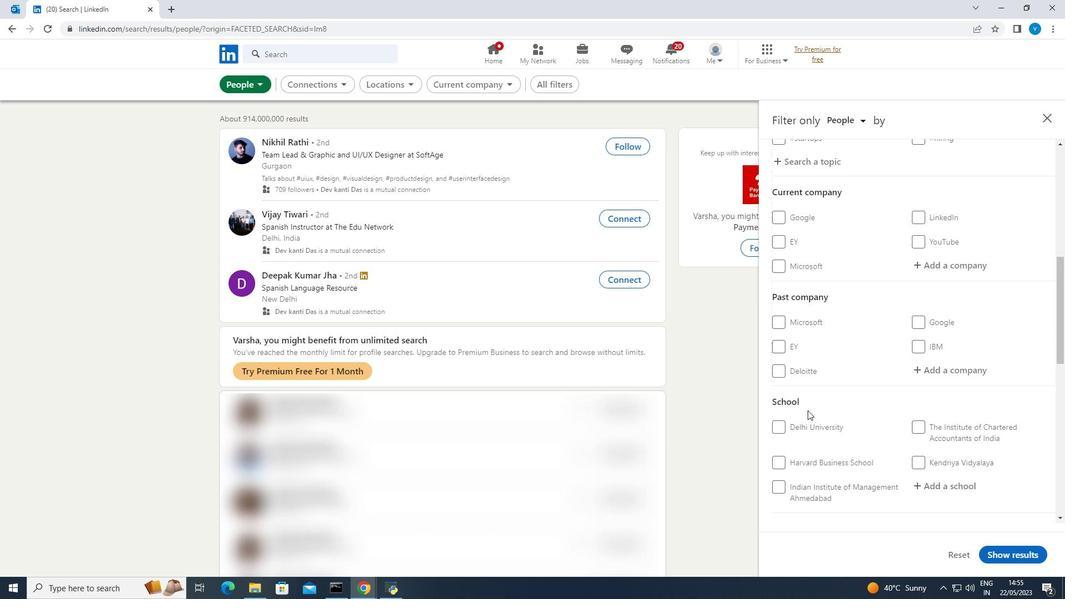
Action: Mouse moved to (933, 324)
Screenshot: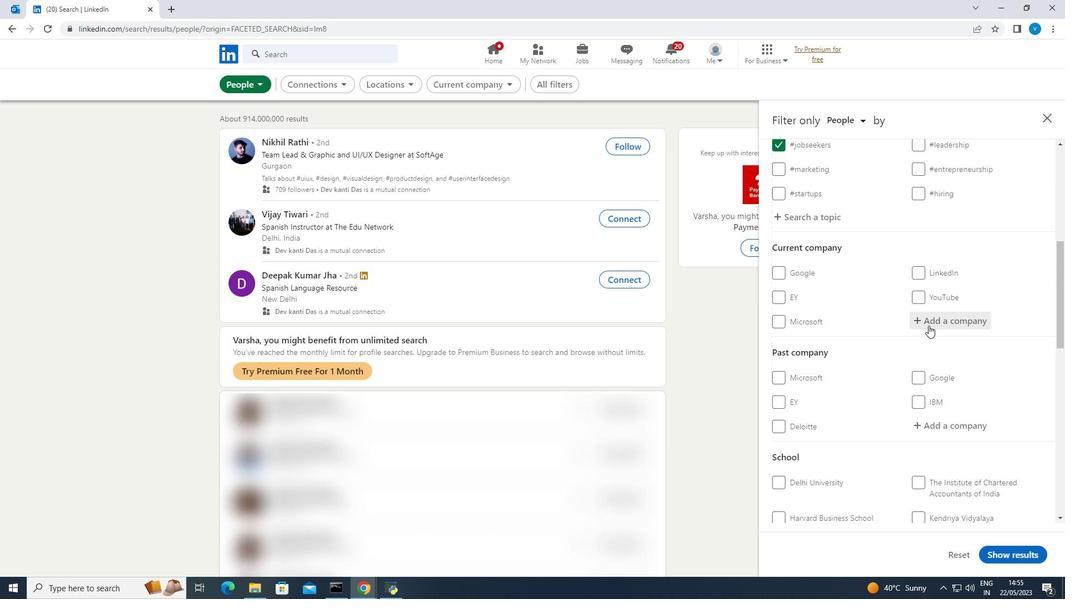 
Action: Mouse pressed left at (933, 324)
Screenshot: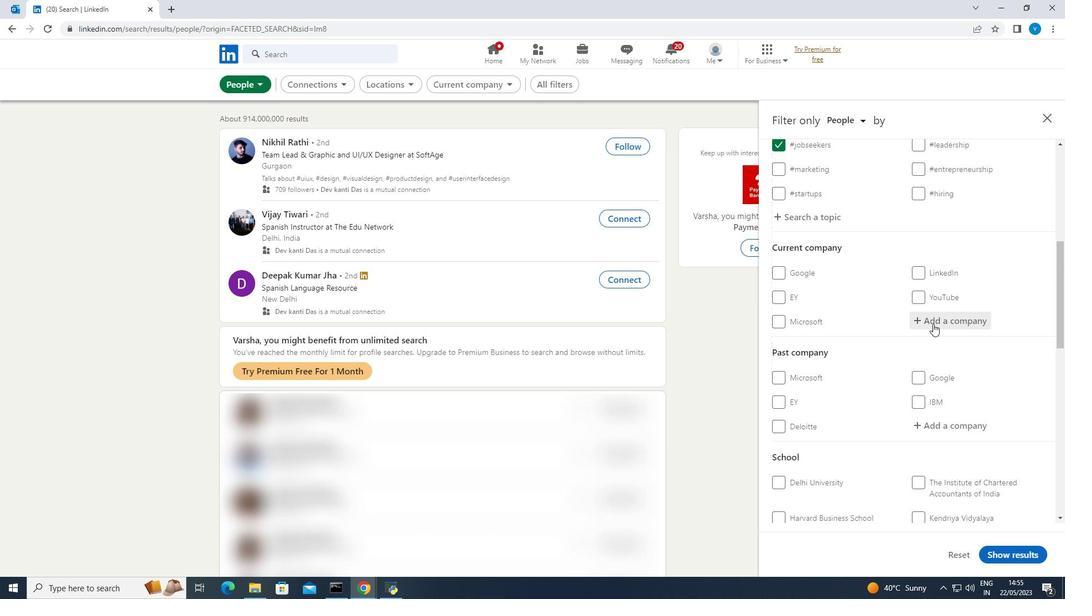 
Action: Mouse moved to (940, 296)
Screenshot: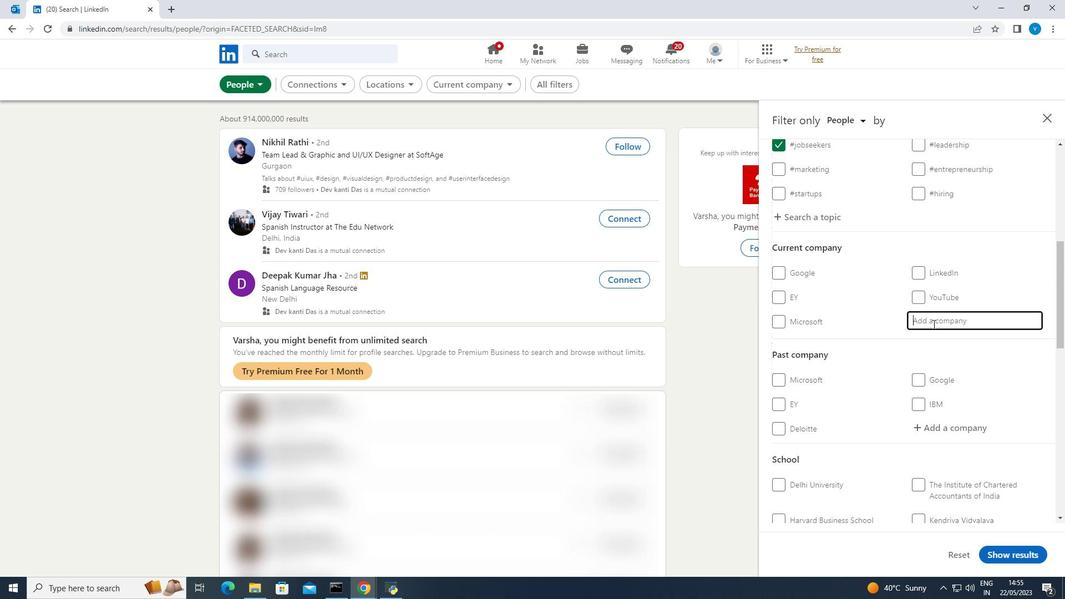 
Action: Key pressed <Key.shift>FICO
Screenshot: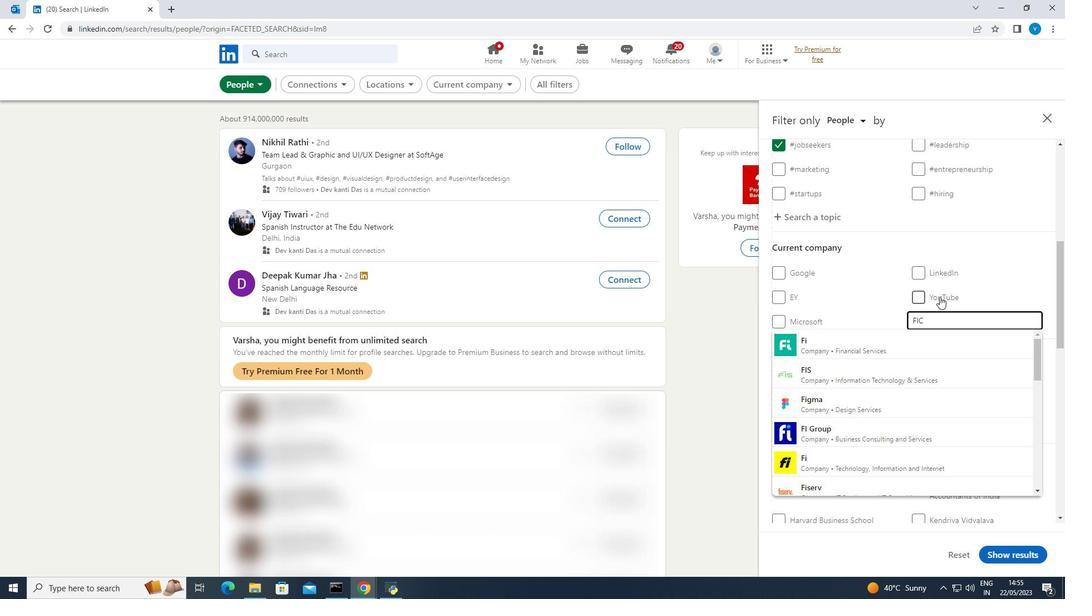 
Action: Mouse moved to (886, 348)
Screenshot: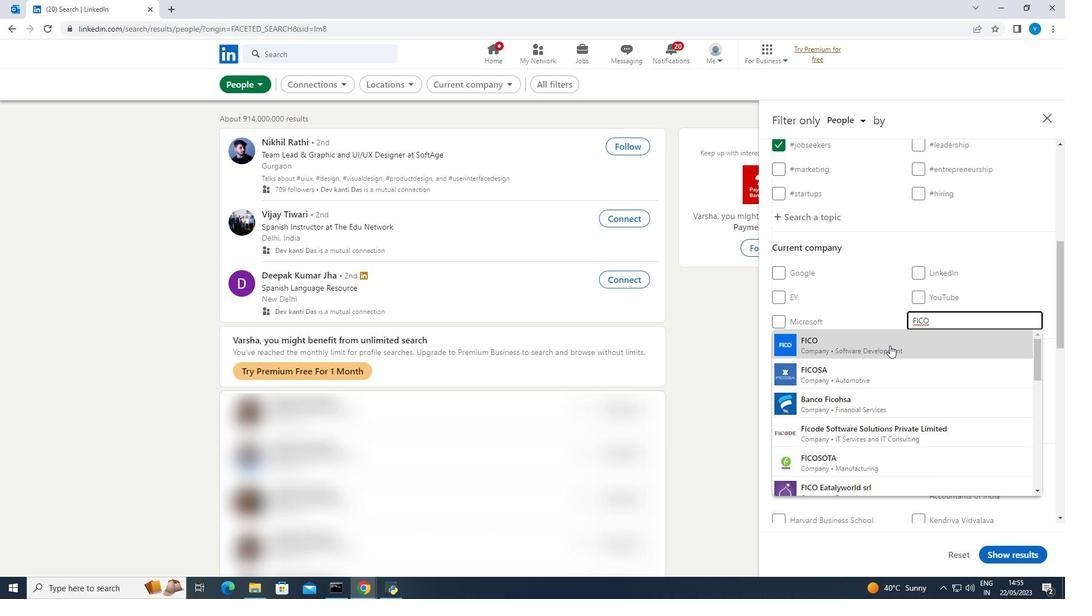 
Action: Mouse pressed left at (886, 348)
Screenshot: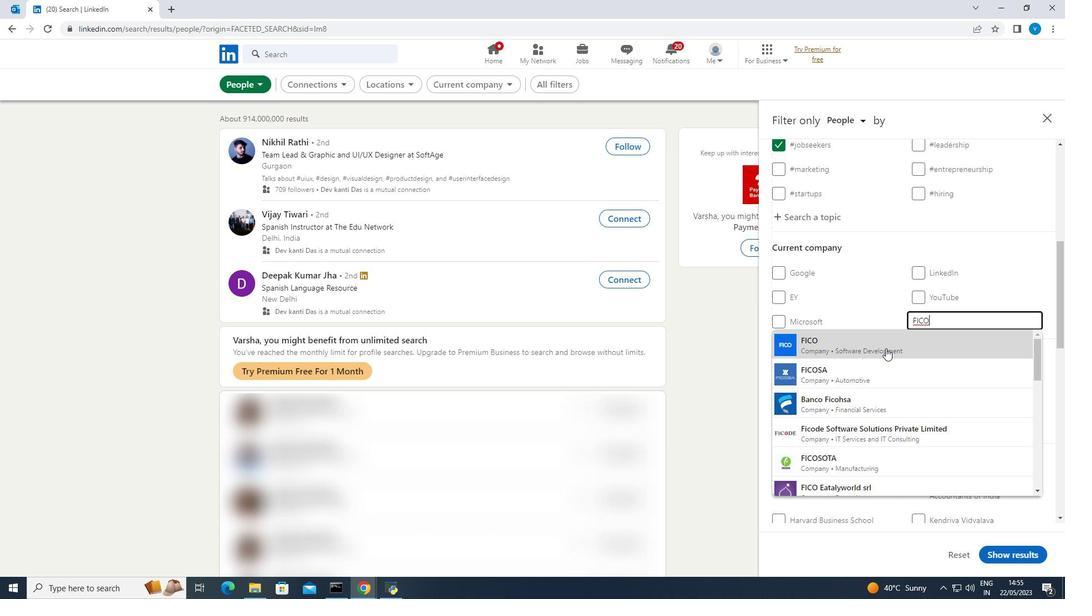 
Action: Mouse moved to (887, 348)
Screenshot: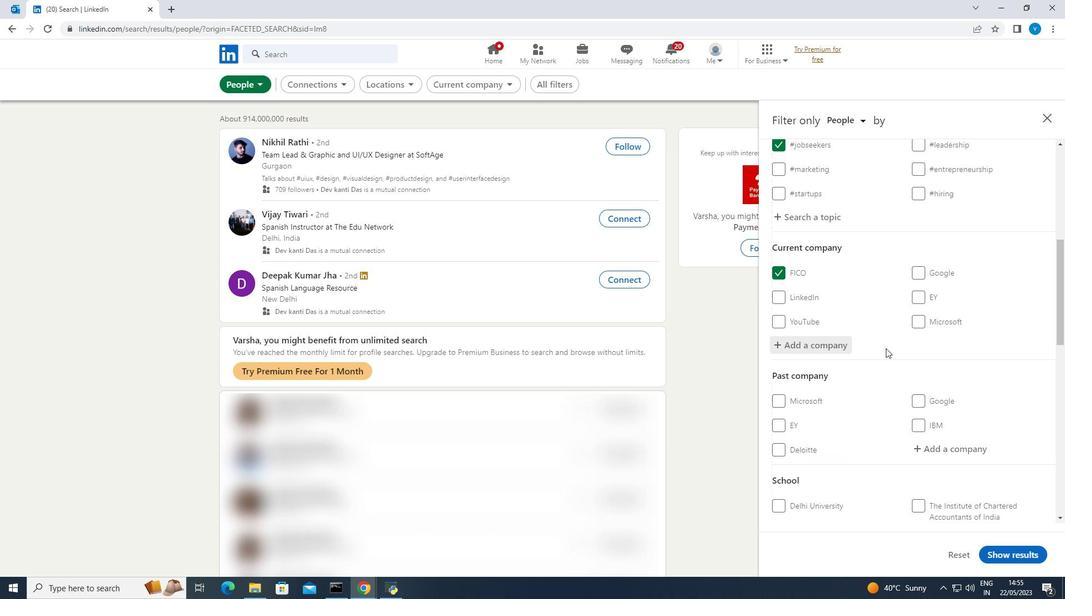 
Action: Mouse scrolled (887, 347) with delta (0, 0)
Screenshot: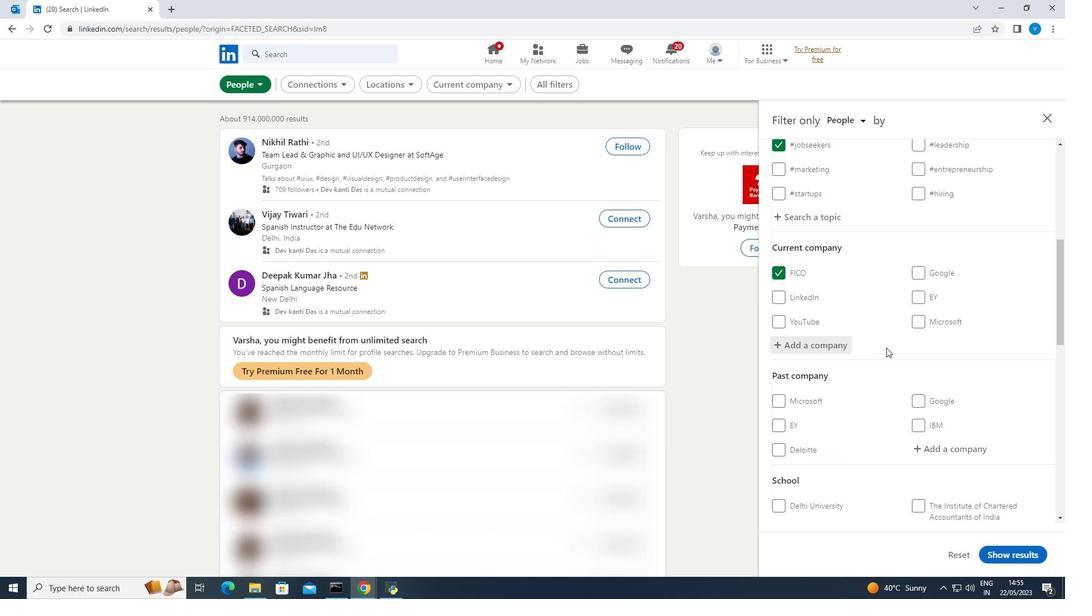 
Action: Mouse scrolled (887, 347) with delta (0, 0)
Screenshot: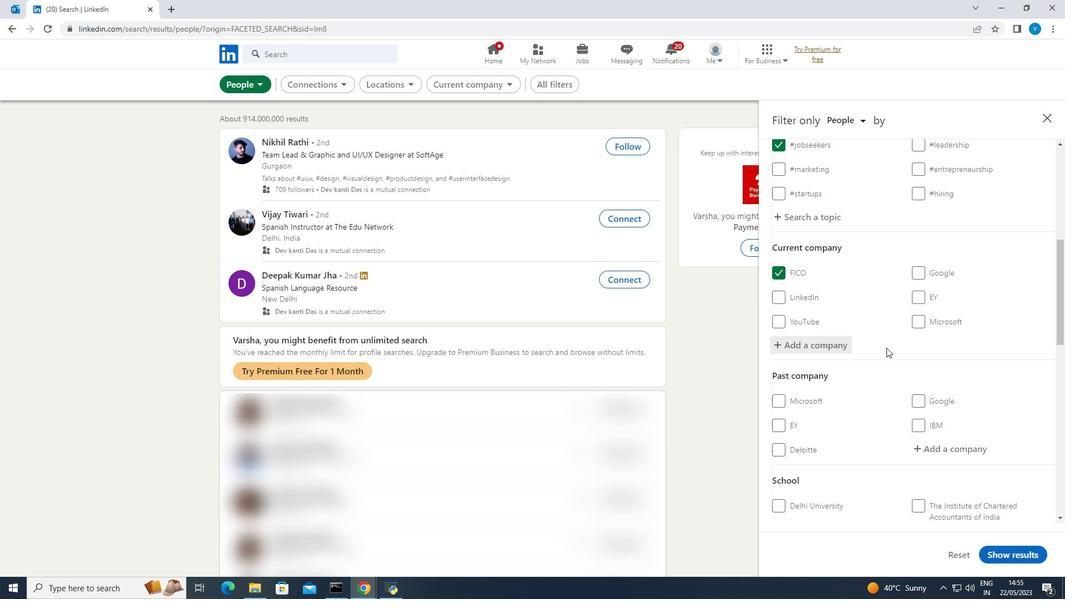 
Action: Mouse moved to (888, 346)
Screenshot: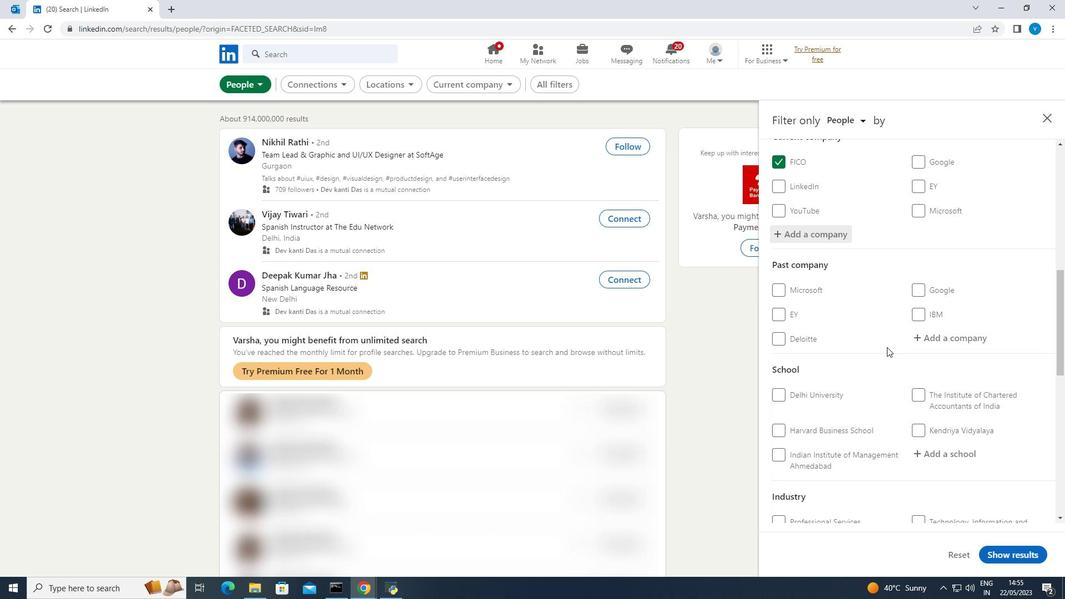 
Action: Mouse scrolled (888, 346) with delta (0, 0)
Screenshot: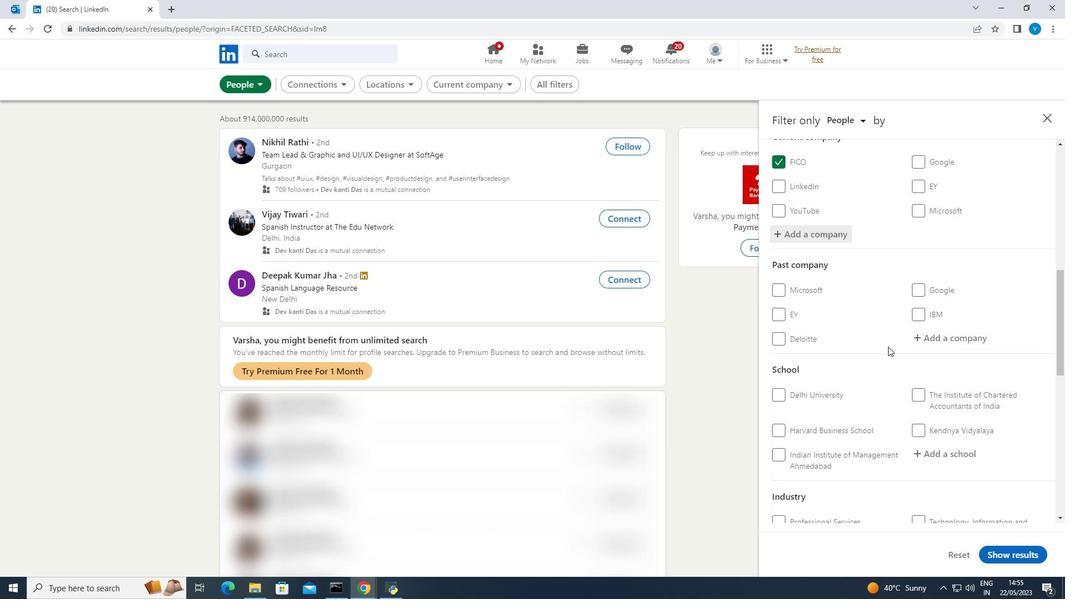 
Action: Mouse scrolled (888, 346) with delta (0, 0)
Screenshot: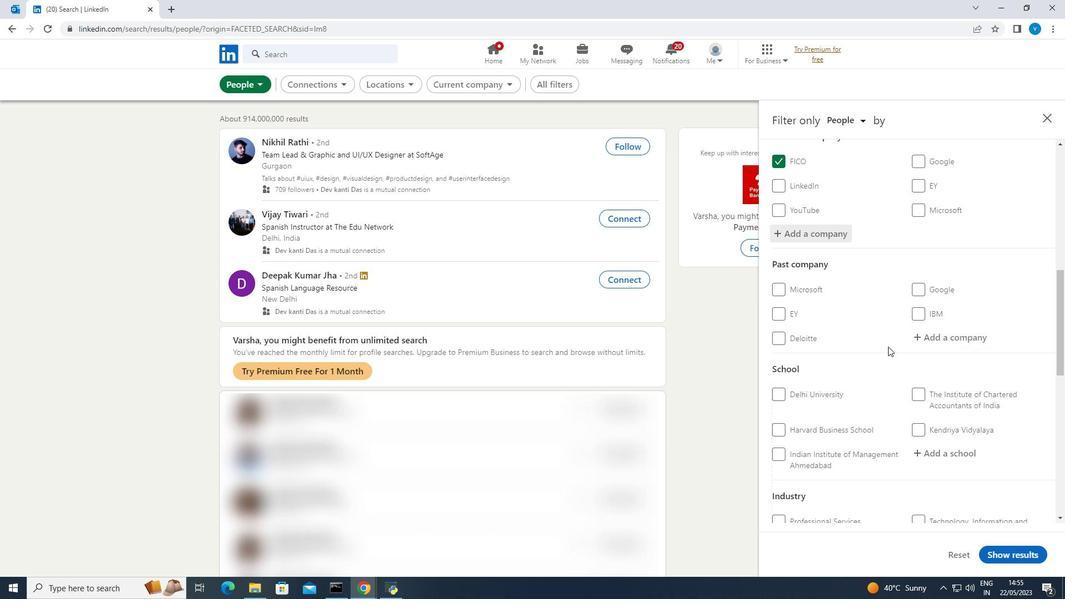 
Action: Mouse moved to (939, 346)
Screenshot: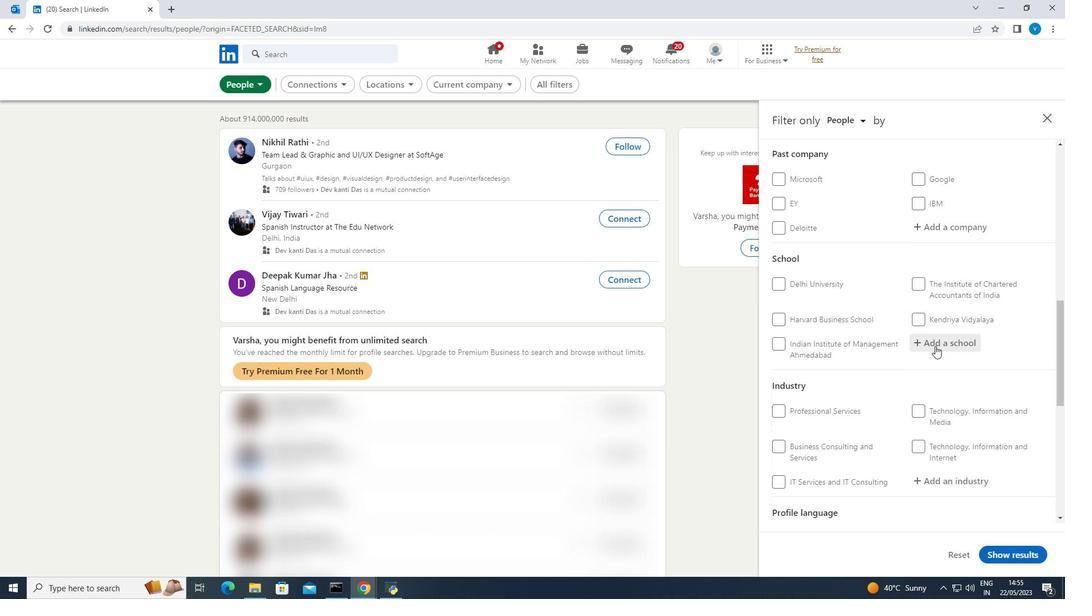 
Action: Mouse pressed left at (939, 346)
Screenshot: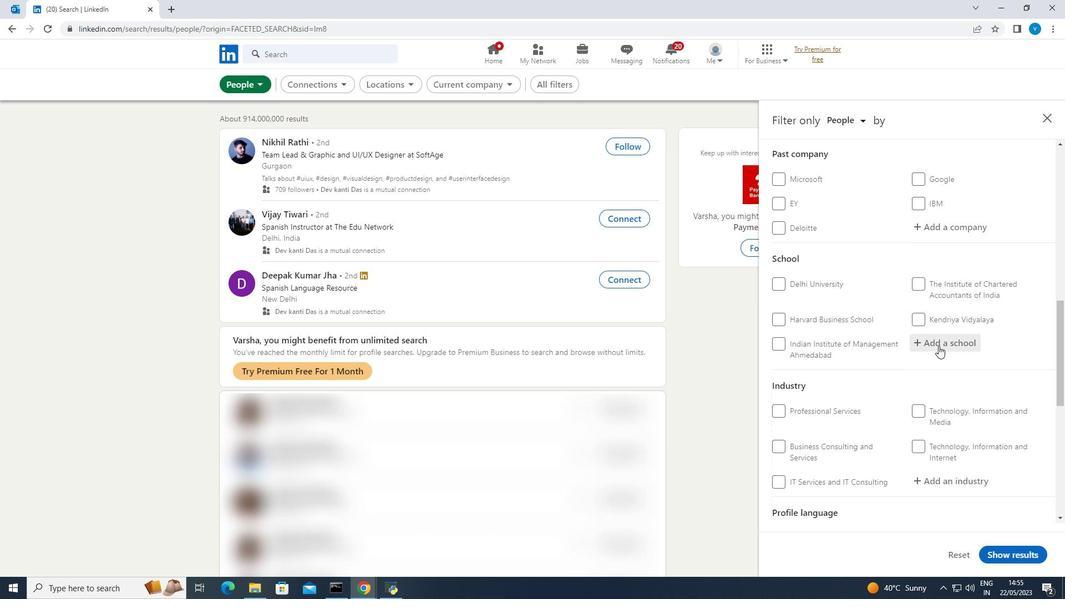 
Action: Mouse moved to (936, 341)
Screenshot: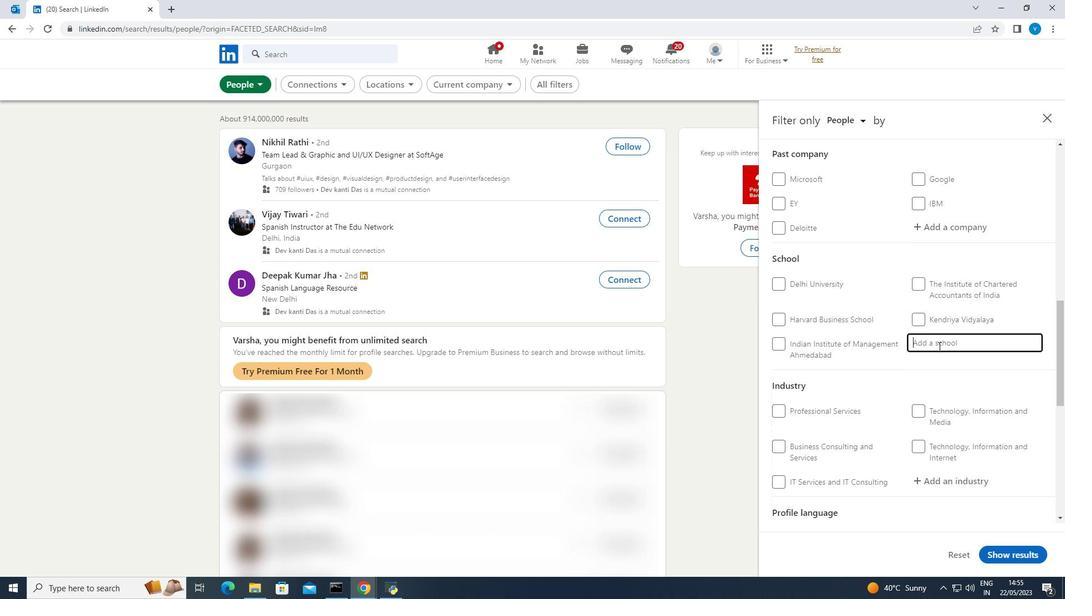 
Action: Key pressed <Key.shift><Key.shift><Key.shift><Key.shift>NBKR
Screenshot: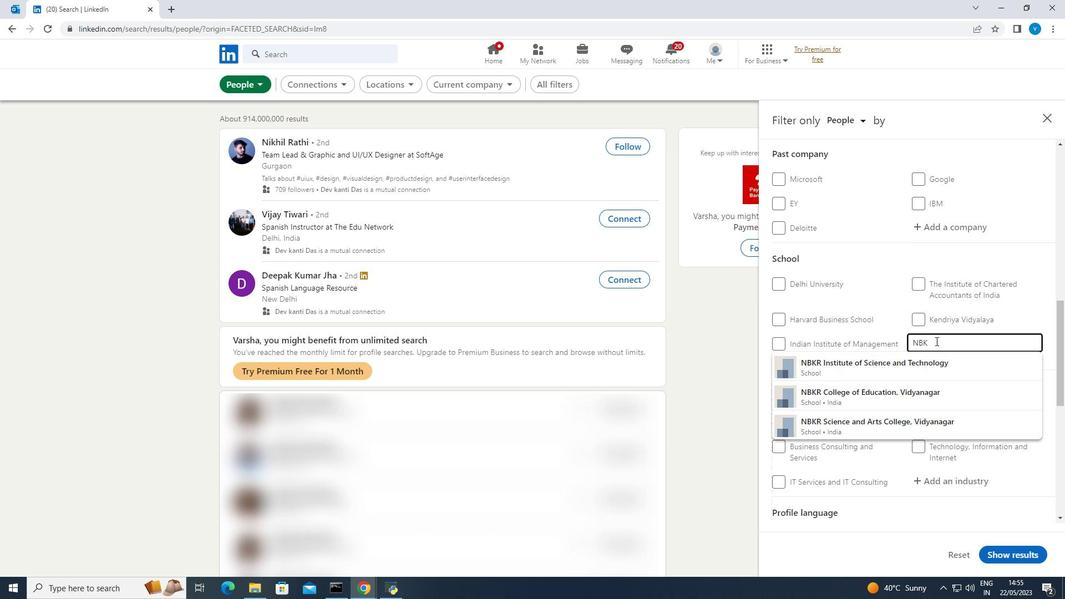 
Action: Mouse moved to (924, 359)
Screenshot: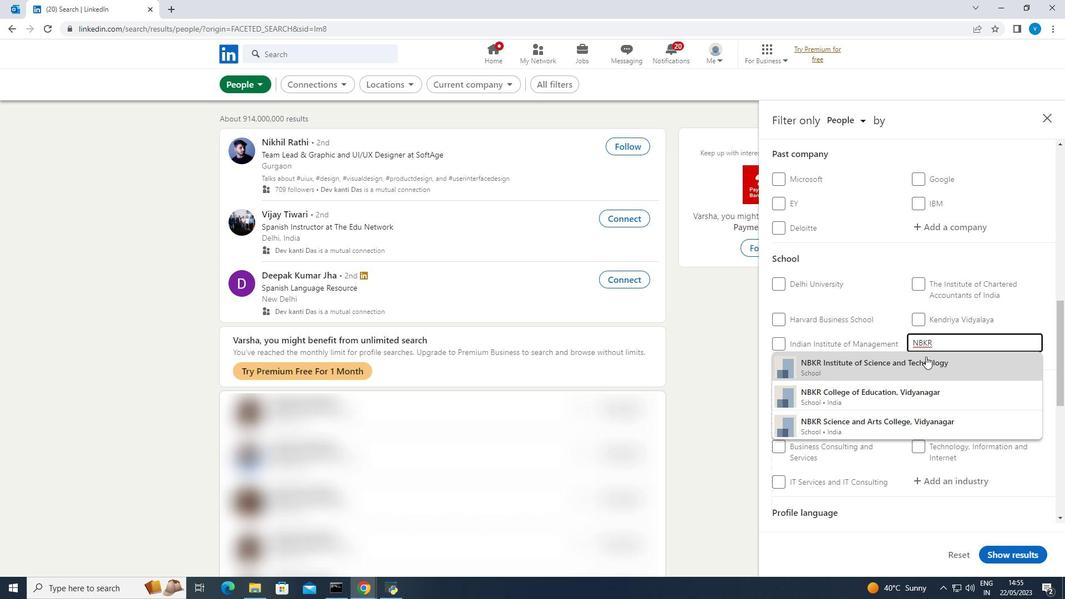 
Action: Mouse pressed left at (924, 359)
Screenshot: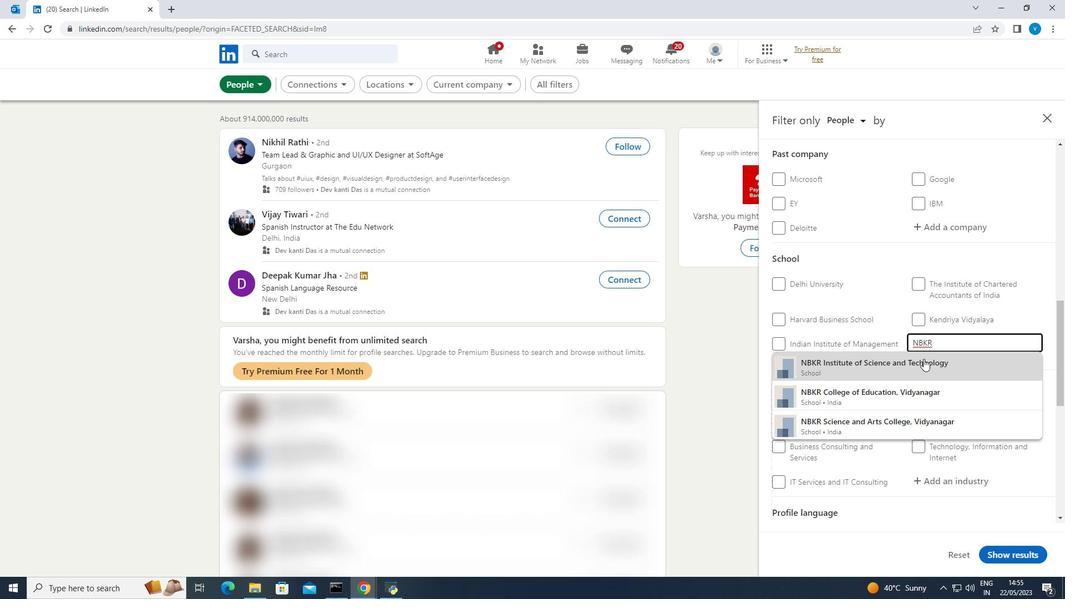 
Action: Mouse scrolled (924, 358) with delta (0, 0)
Screenshot: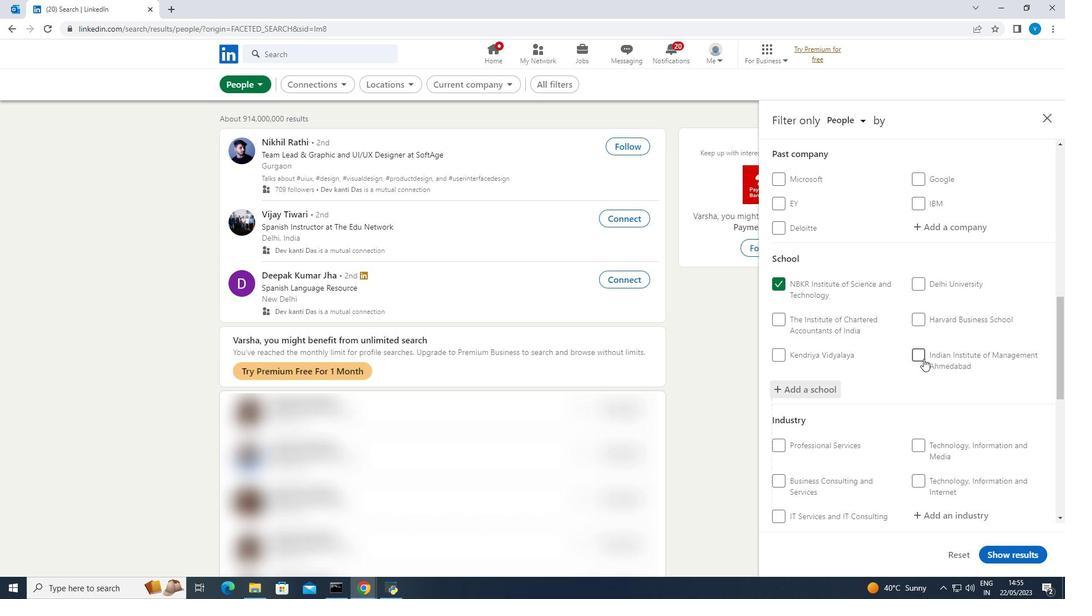 
Action: Mouse scrolled (924, 358) with delta (0, 0)
Screenshot: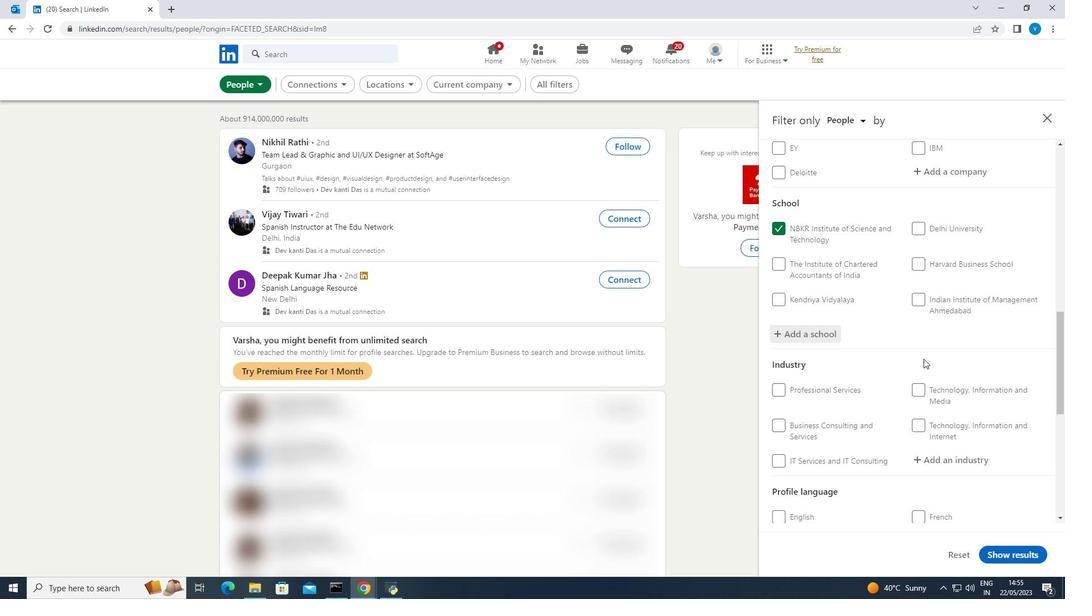 
Action: Mouse scrolled (924, 358) with delta (0, 0)
Screenshot: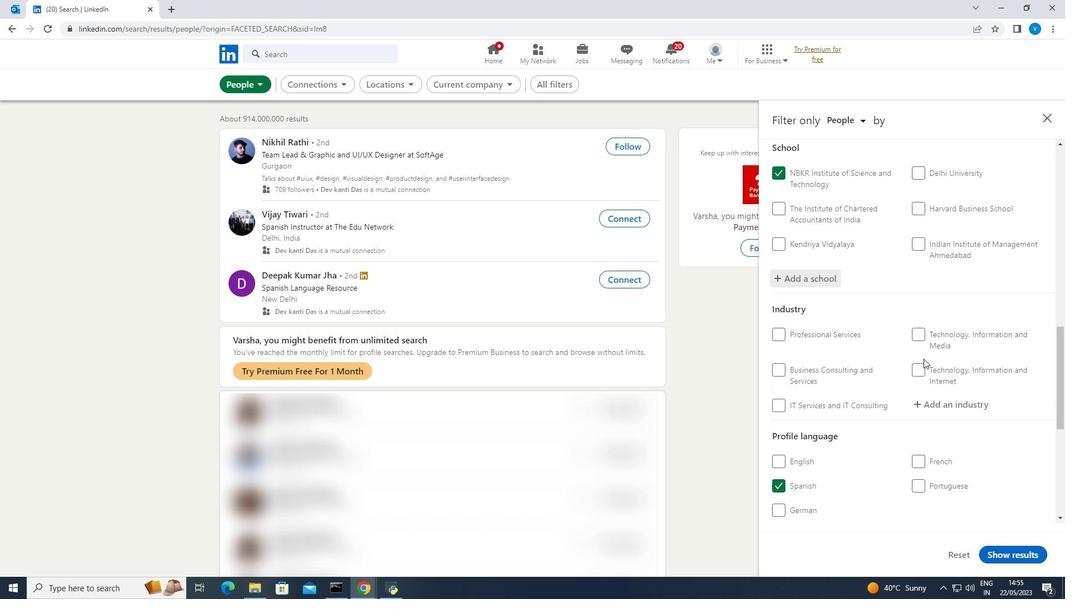 
Action: Mouse scrolled (924, 358) with delta (0, 0)
Screenshot: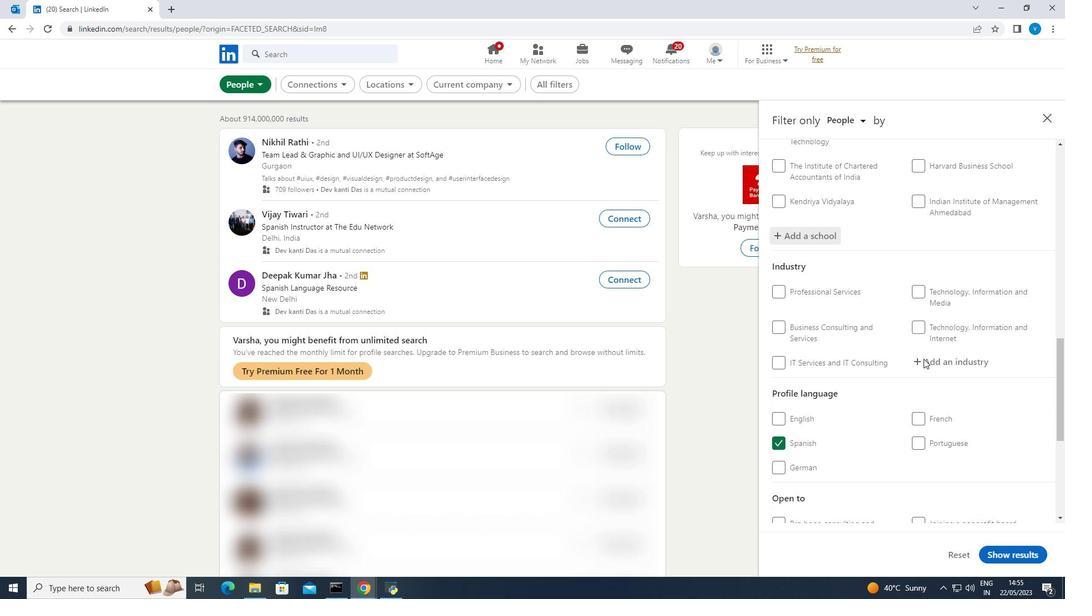 
Action: Mouse moved to (950, 294)
Screenshot: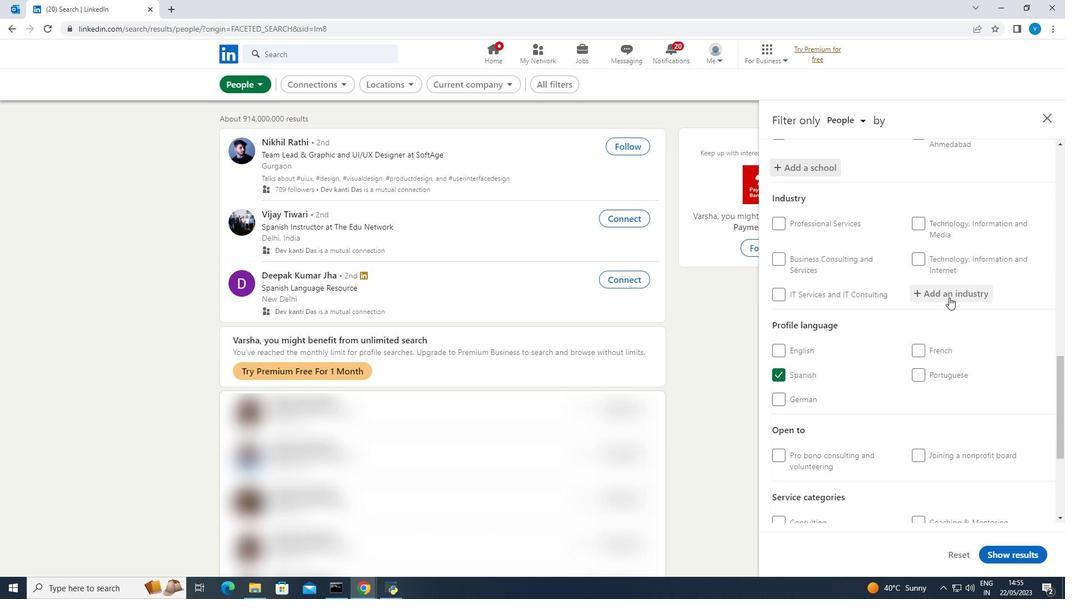 
Action: Mouse pressed left at (950, 294)
Screenshot: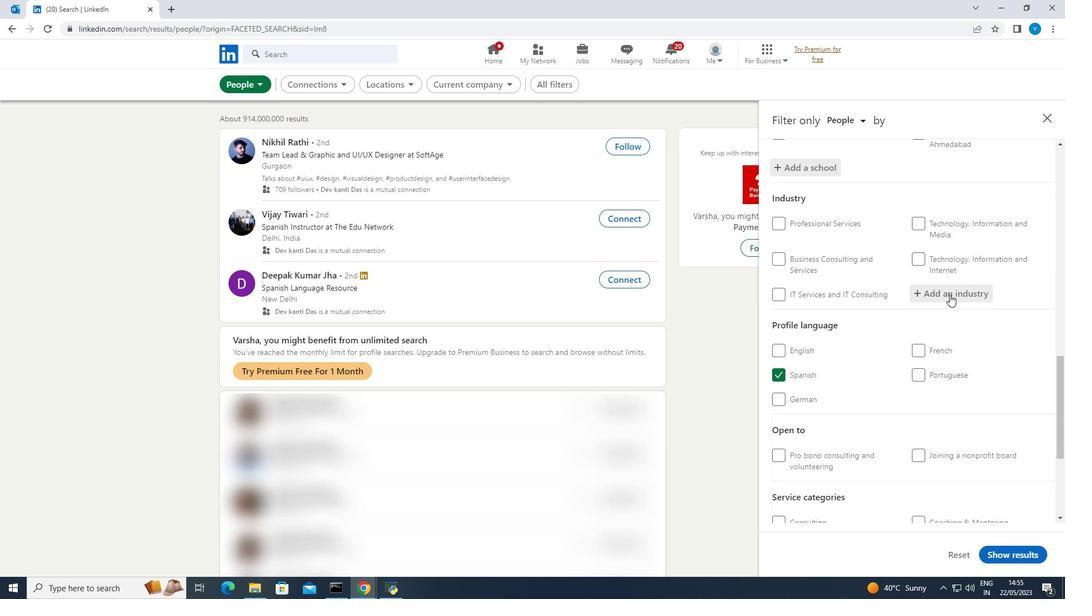 
Action: Key pressed <Key.shift><Key.shift><Key.shift><Key.shift><Key.shift><Key.shift><Key.shift><Key.shift><Key.shift>Seafood
Screenshot: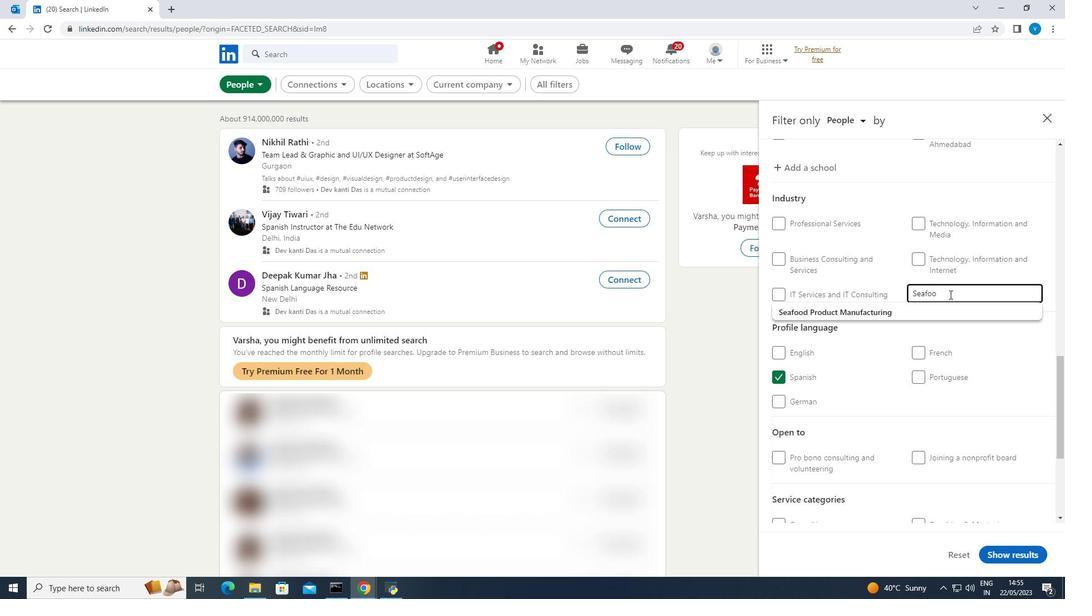 
Action: Mouse moved to (912, 312)
Screenshot: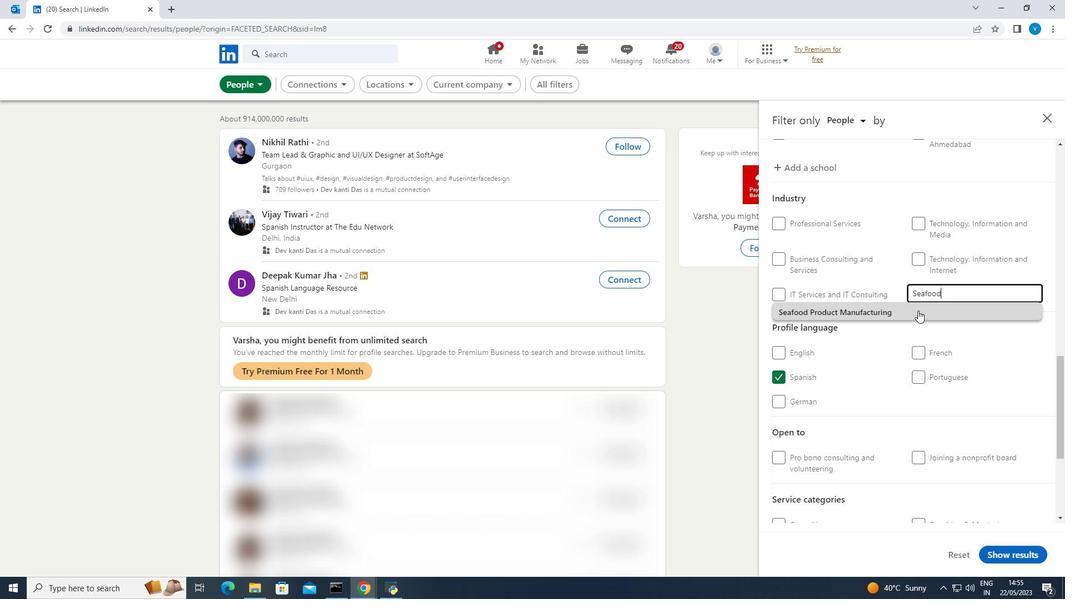 
Action: Mouse pressed left at (912, 312)
Screenshot: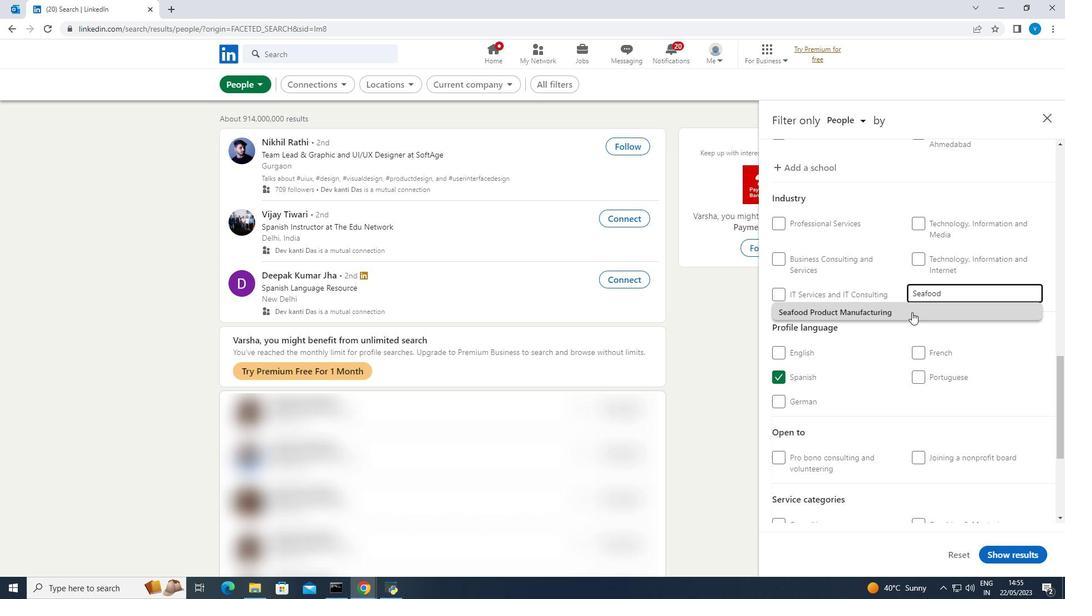 
Action: Mouse scrolled (912, 311) with delta (0, 0)
Screenshot: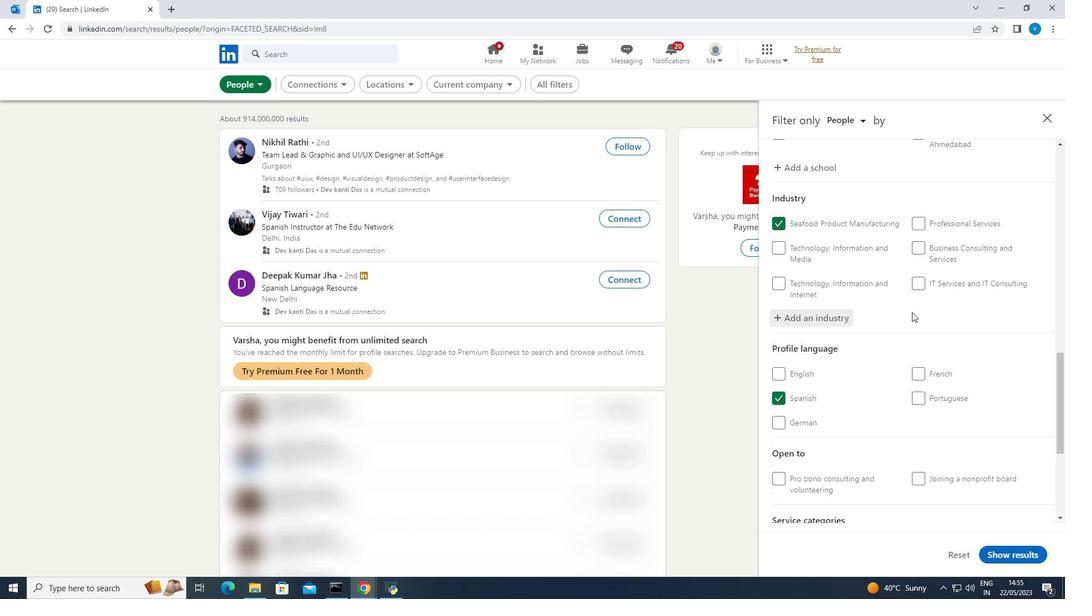 
Action: Mouse scrolled (912, 311) with delta (0, 0)
Screenshot: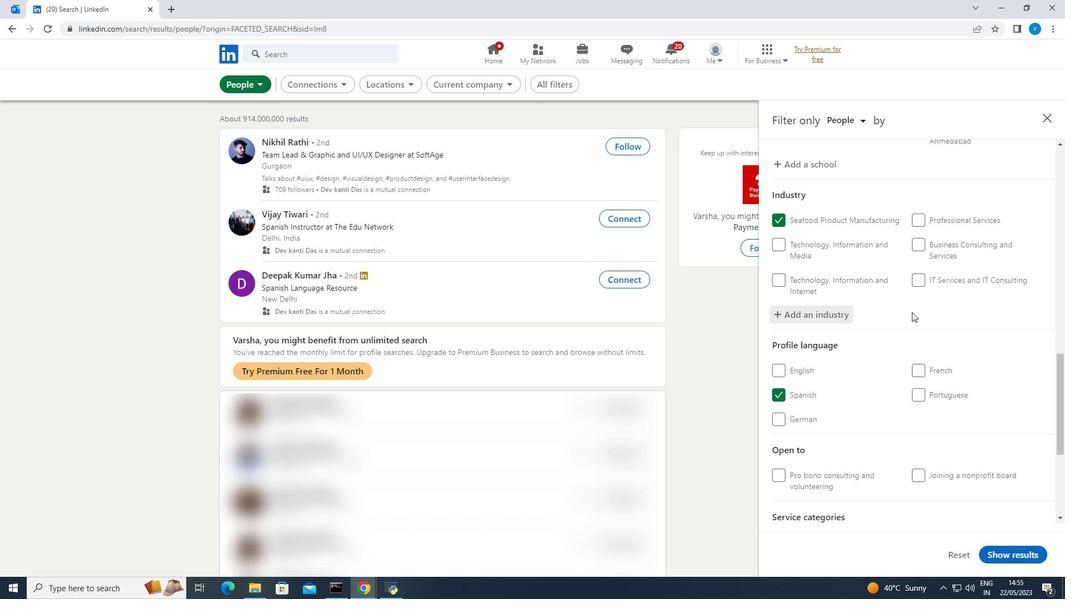 
Action: Mouse scrolled (912, 311) with delta (0, 0)
Screenshot: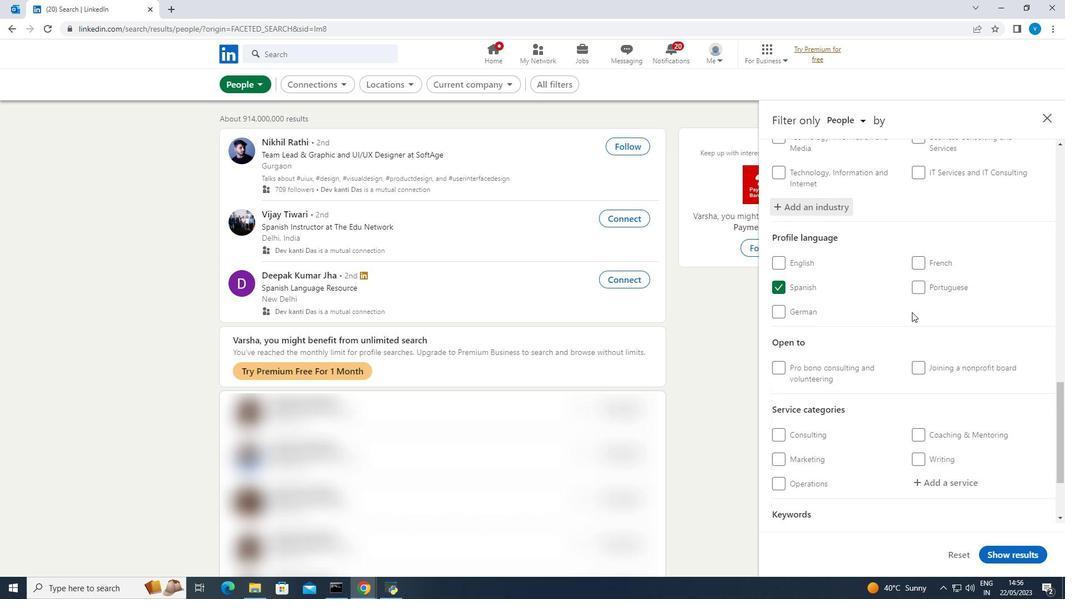 
Action: Mouse scrolled (912, 311) with delta (0, 0)
Screenshot: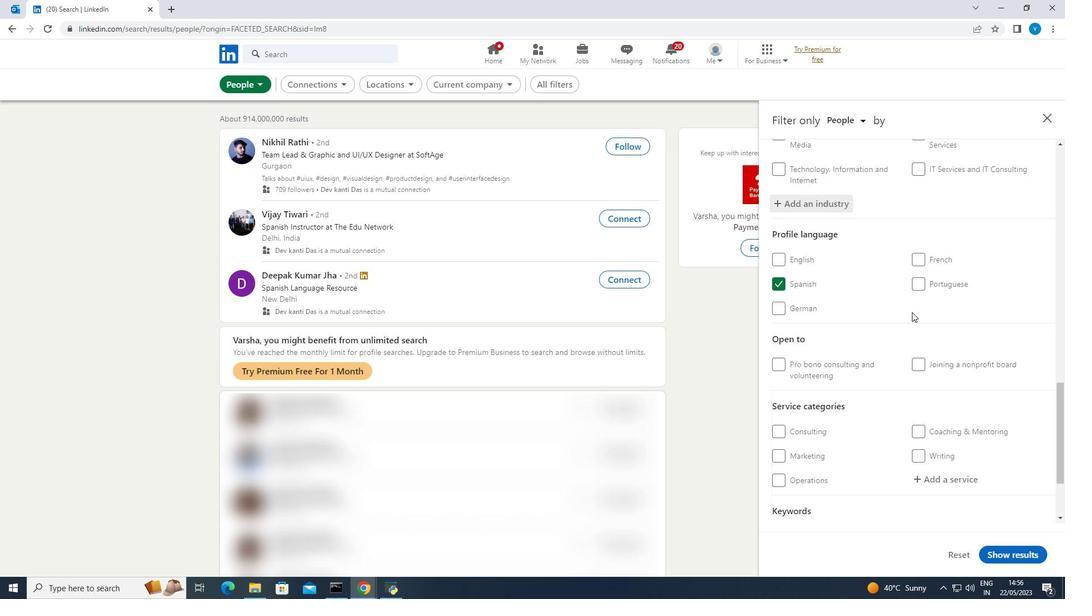 
Action: Mouse moved to (949, 366)
Screenshot: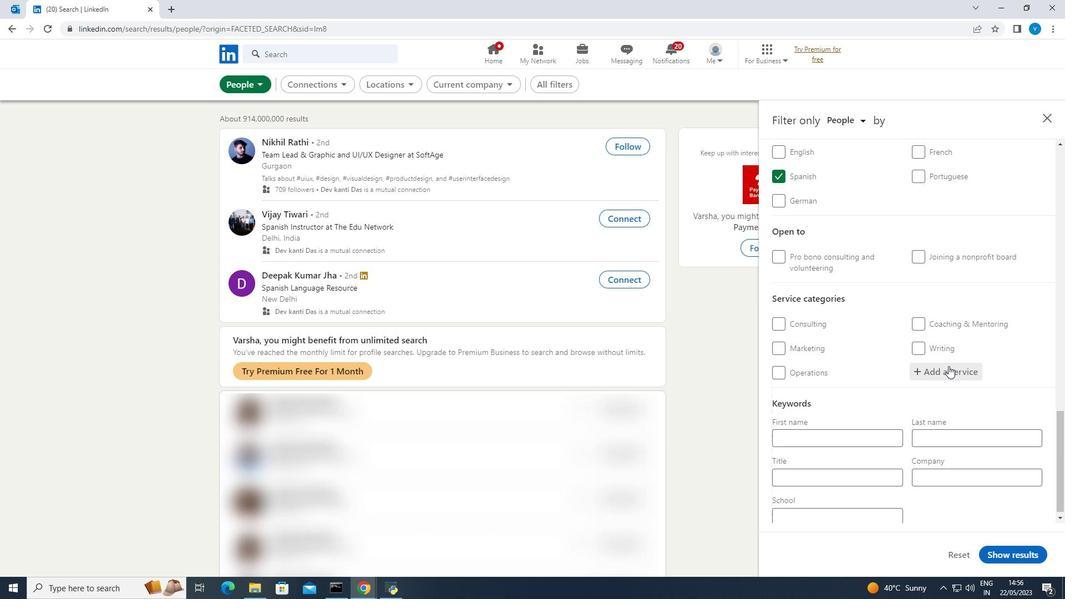 
Action: Mouse pressed left at (949, 366)
Screenshot: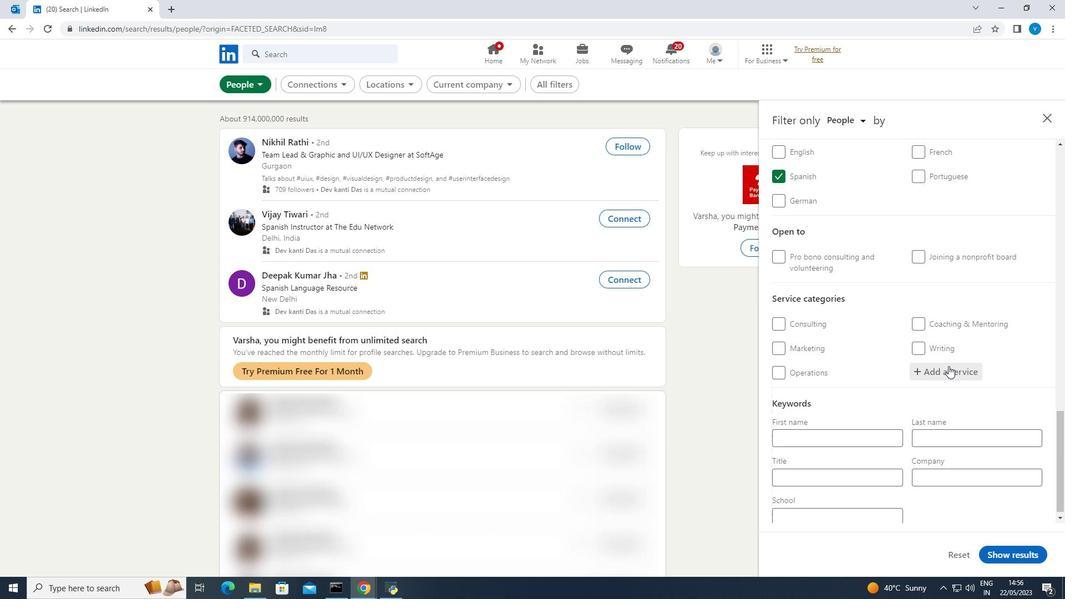 
Action: Mouse moved to (954, 353)
Screenshot: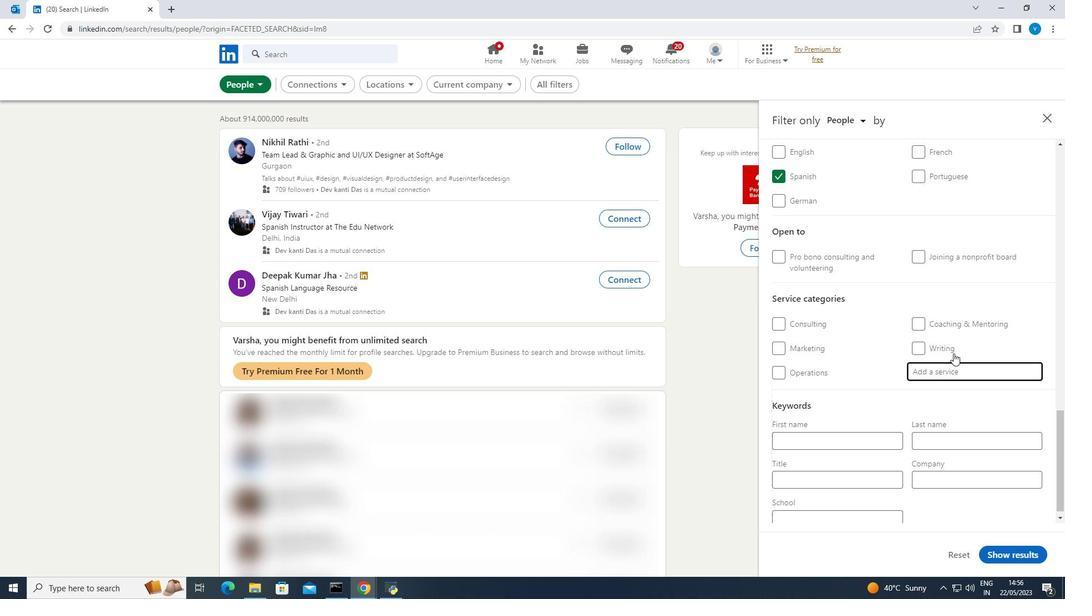 
Action: Key pressed <Key.shift><Key.shift><Key.shift><Key.shift><Key.shift><Key.shift>Android<Key.space><Key.shift><Key.shift><Key.shift><Key.shift><Key.shift><Key.shift><Key.shift>D
Screenshot: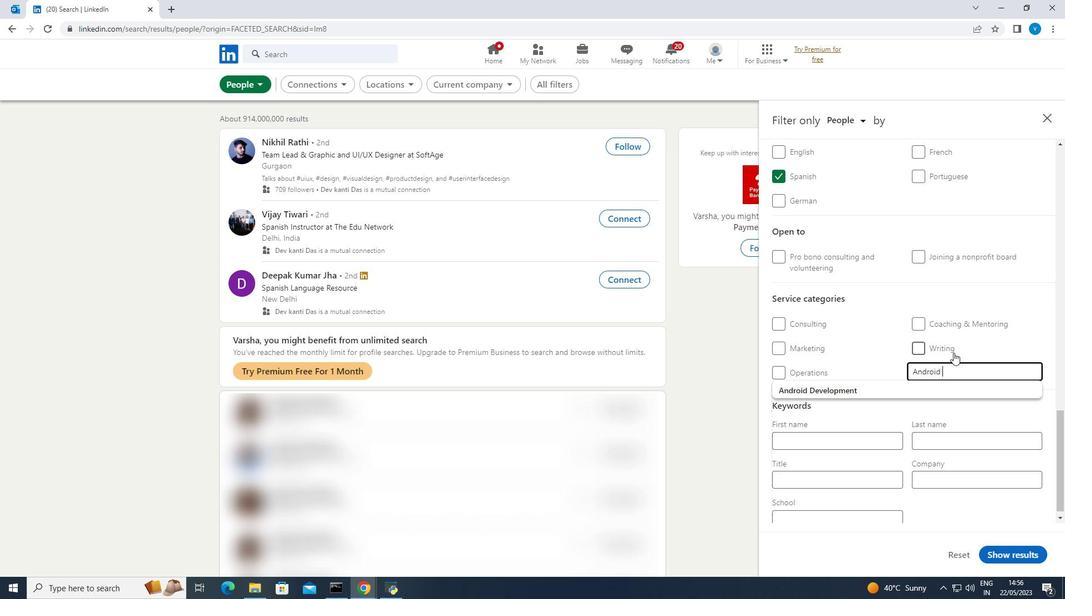 
Action: Mouse moved to (897, 386)
Screenshot: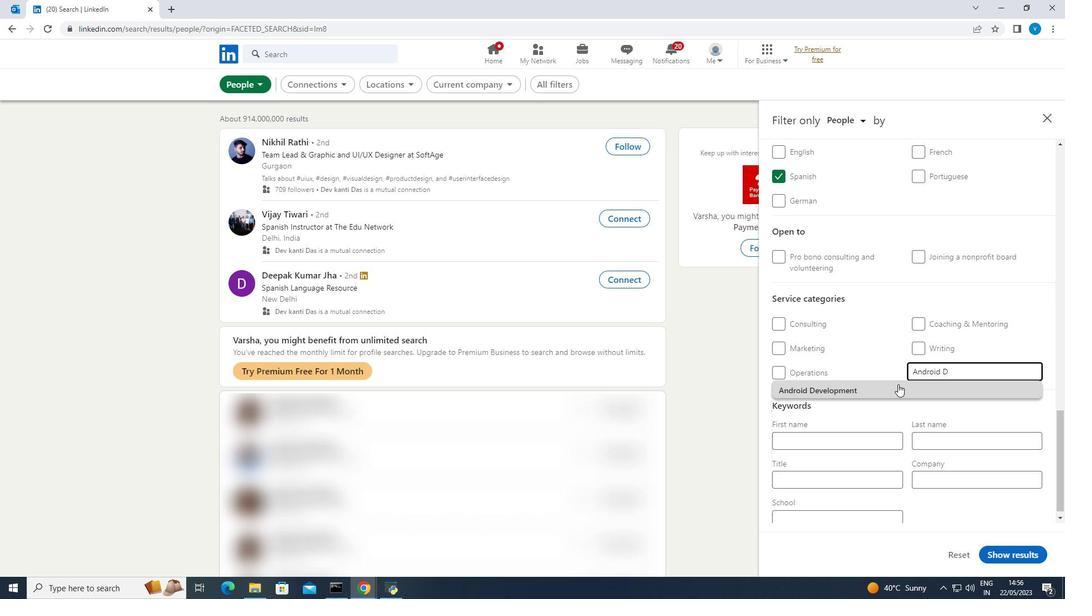 
Action: Mouse pressed left at (897, 386)
Screenshot: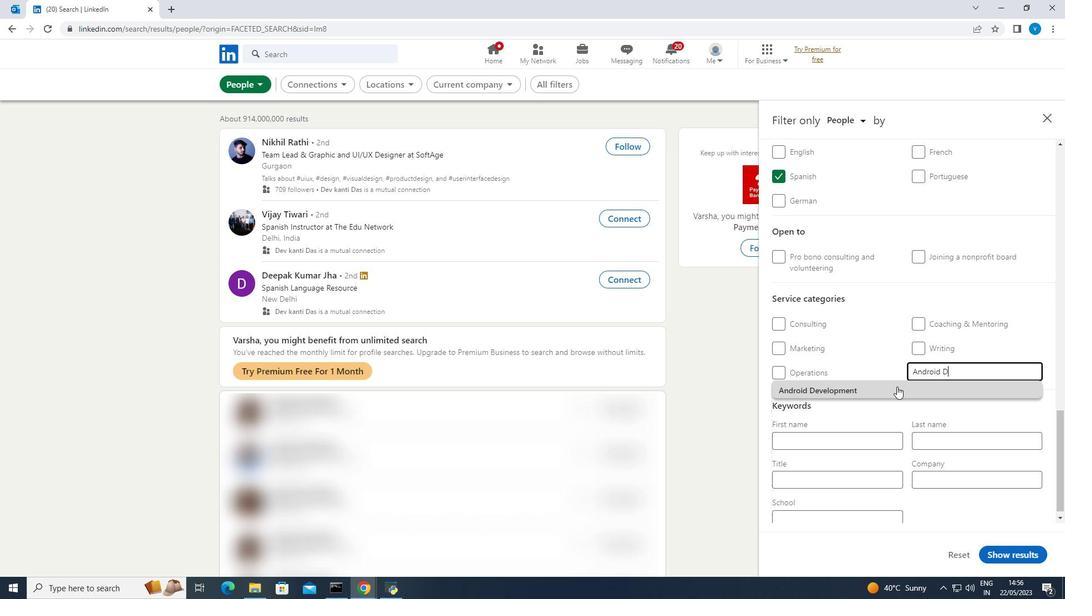 
Action: Mouse moved to (897, 387)
Screenshot: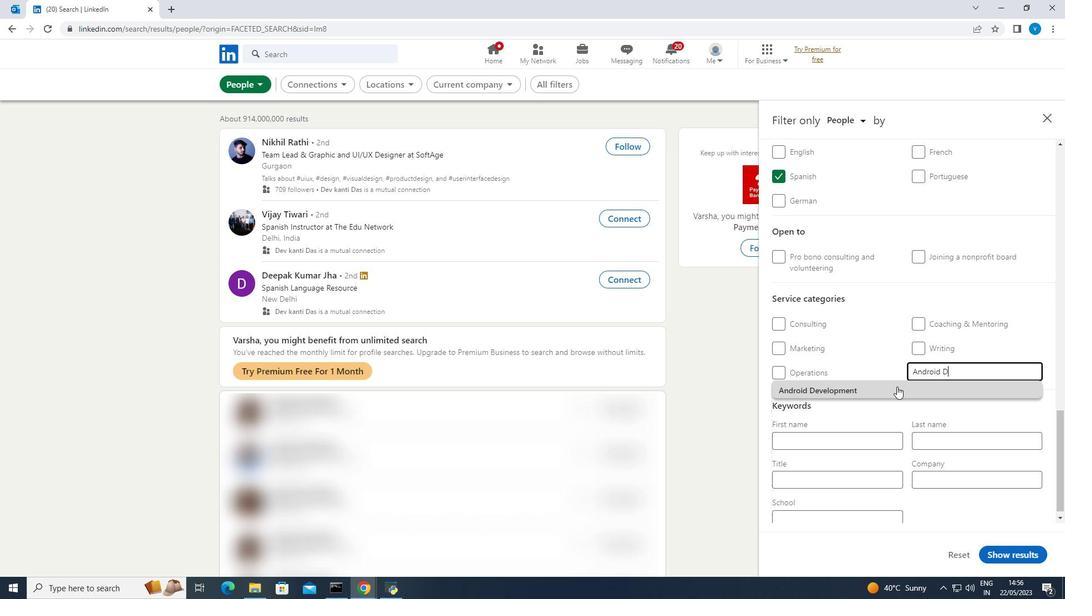 
Action: Mouse scrolled (897, 386) with delta (0, 0)
Screenshot: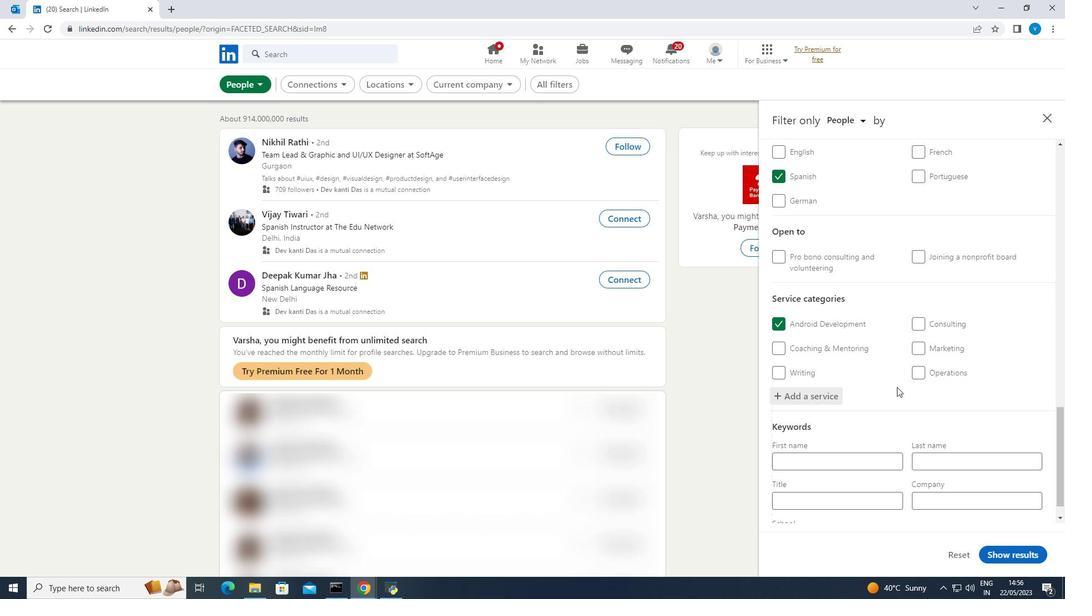 
Action: Mouse scrolled (897, 386) with delta (0, 0)
Screenshot: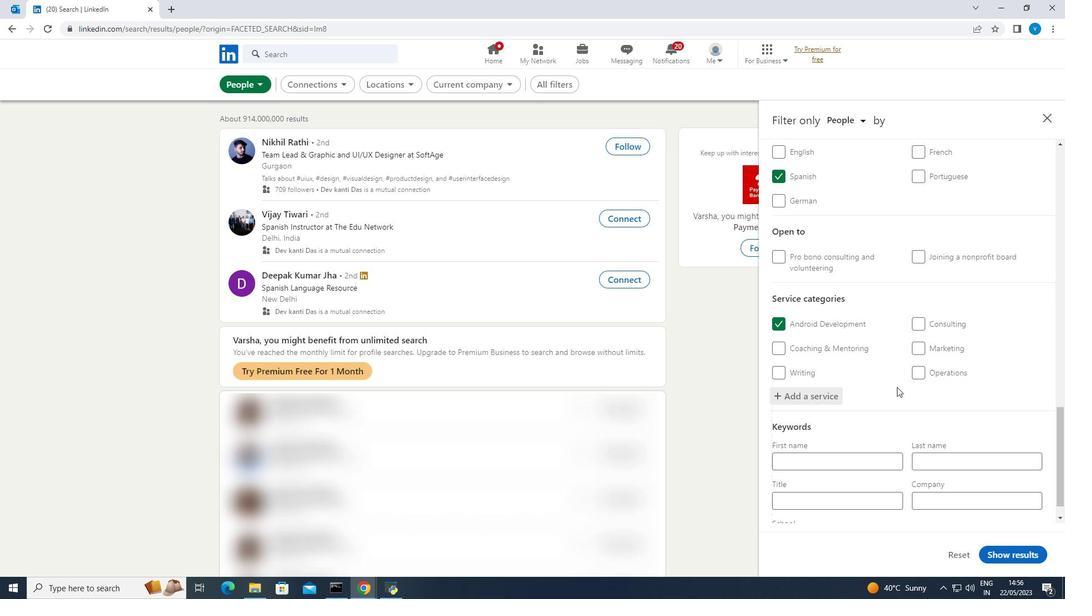 
Action: Mouse scrolled (897, 386) with delta (0, 0)
Screenshot: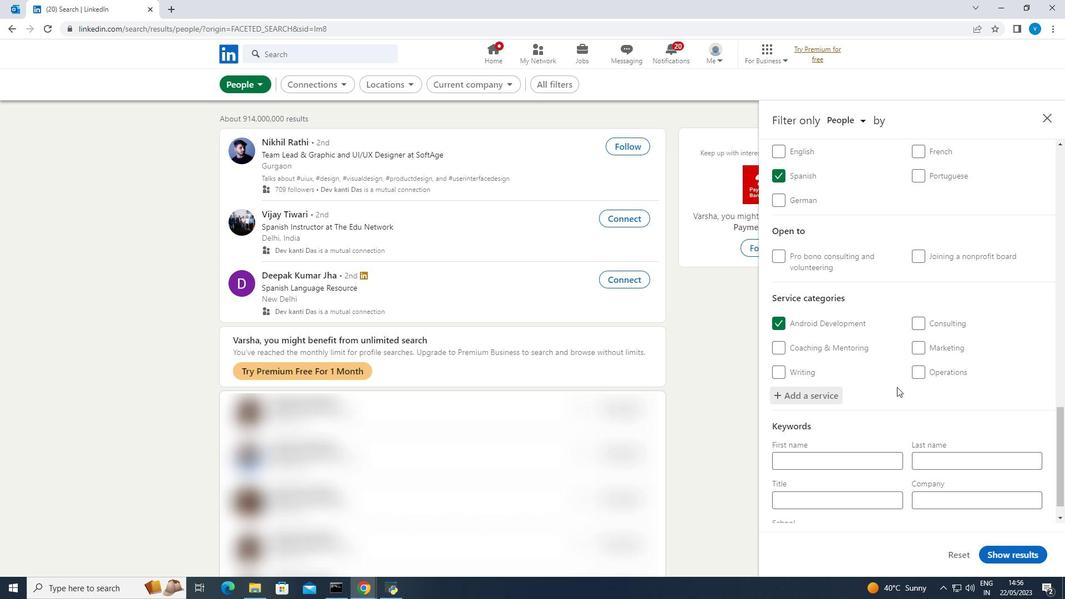 
Action: Mouse scrolled (897, 386) with delta (0, 0)
Screenshot: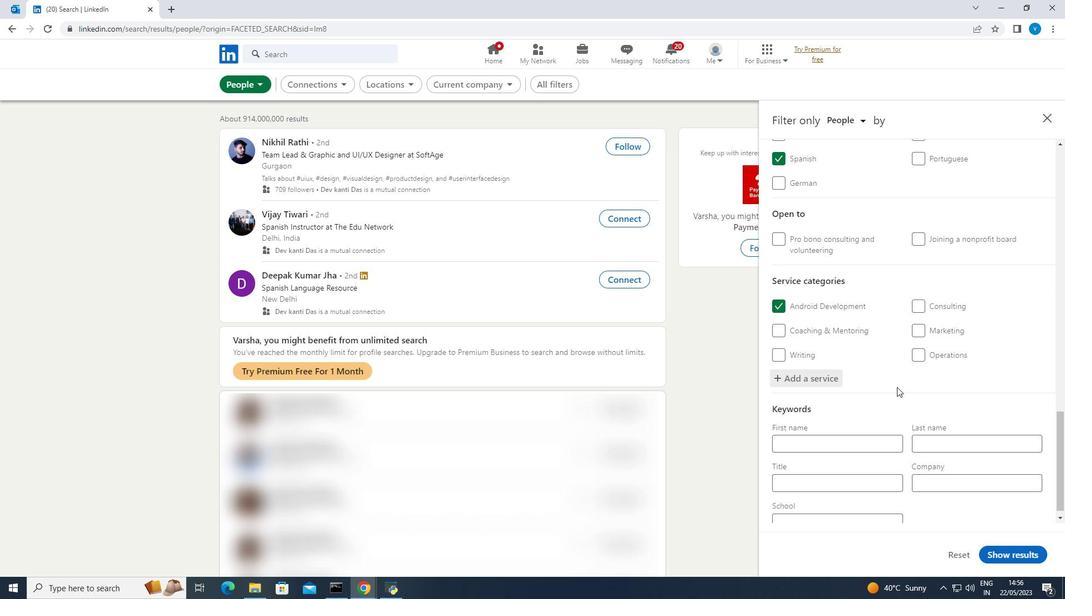 
Action: Mouse moved to (874, 477)
Screenshot: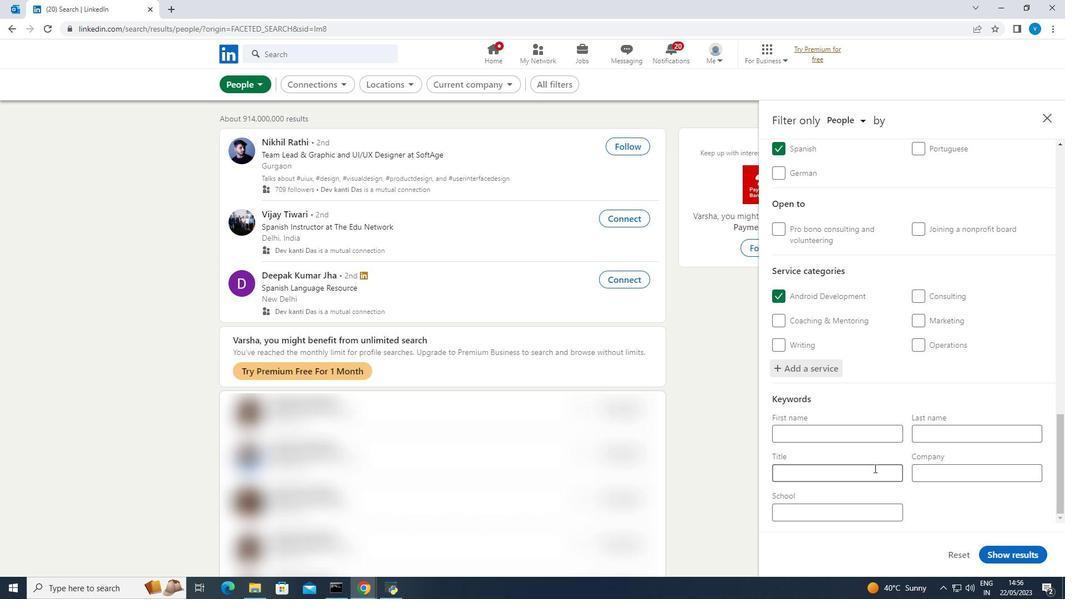 
Action: Mouse pressed left at (874, 477)
Screenshot: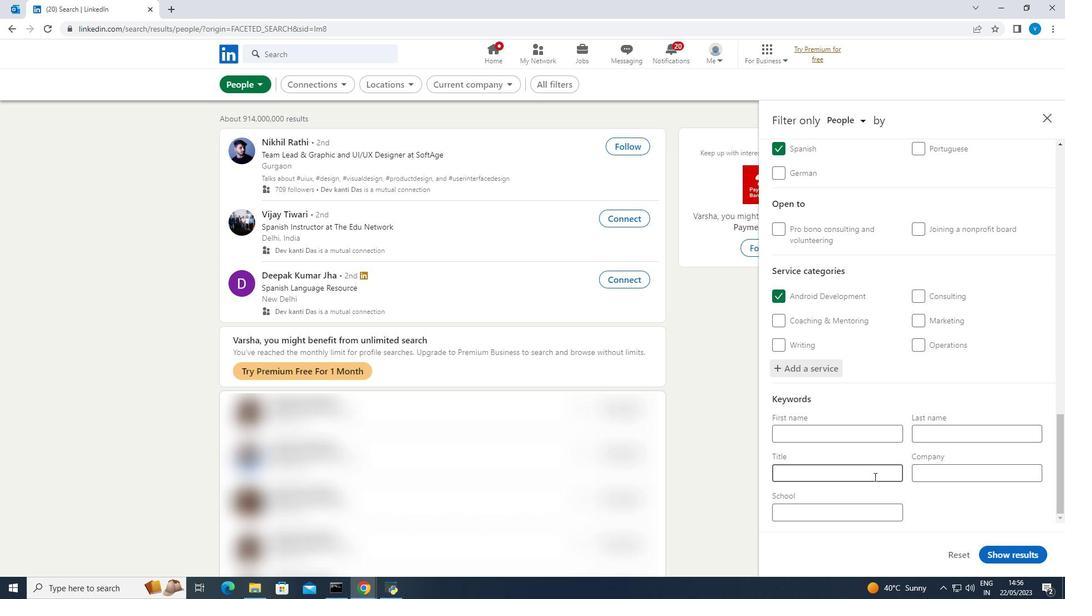 
Action: Mouse moved to (874, 476)
Screenshot: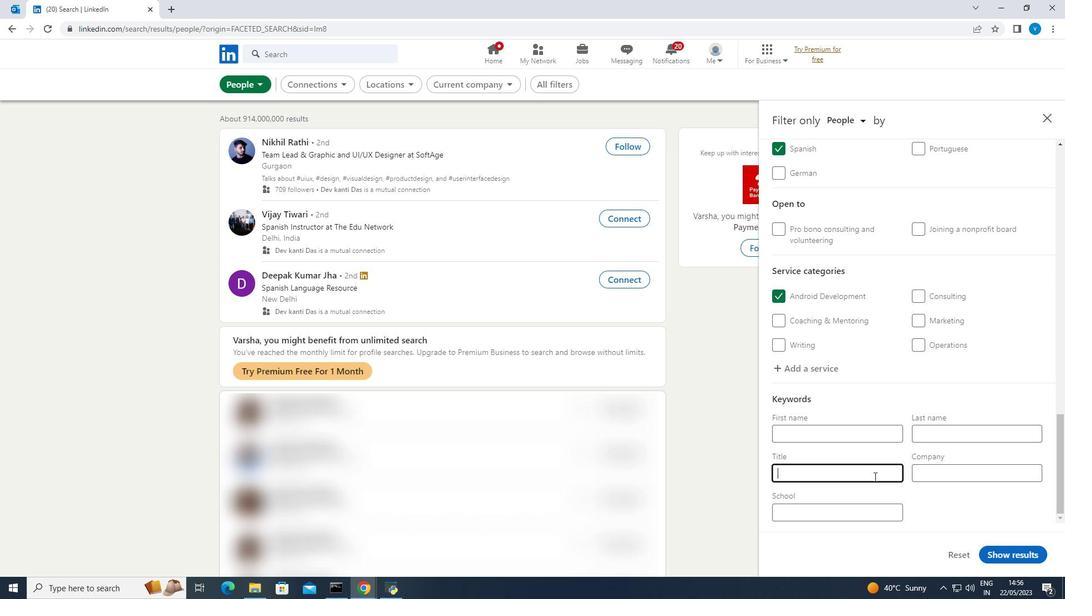 
Action: Key pressed <Key.shift><Key.shift><Key.shift><Key.shift><Key.shift><Key.shift>Pharmacist
Screenshot: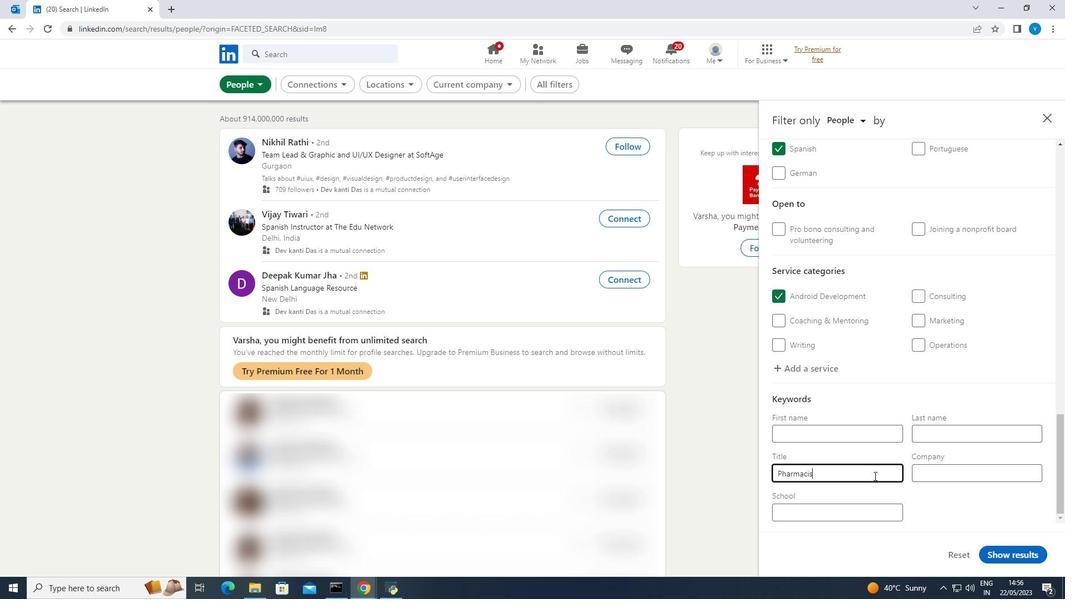 
Action: Mouse moved to (1016, 549)
Screenshot: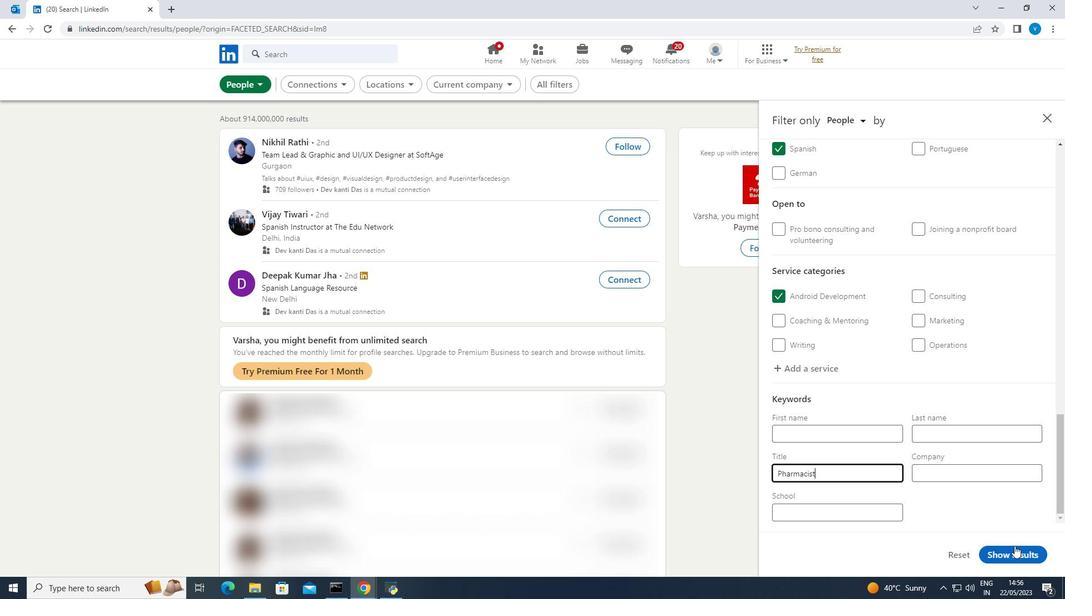 
Action: Mouse pressed left at (1016, 549)
Screenshot: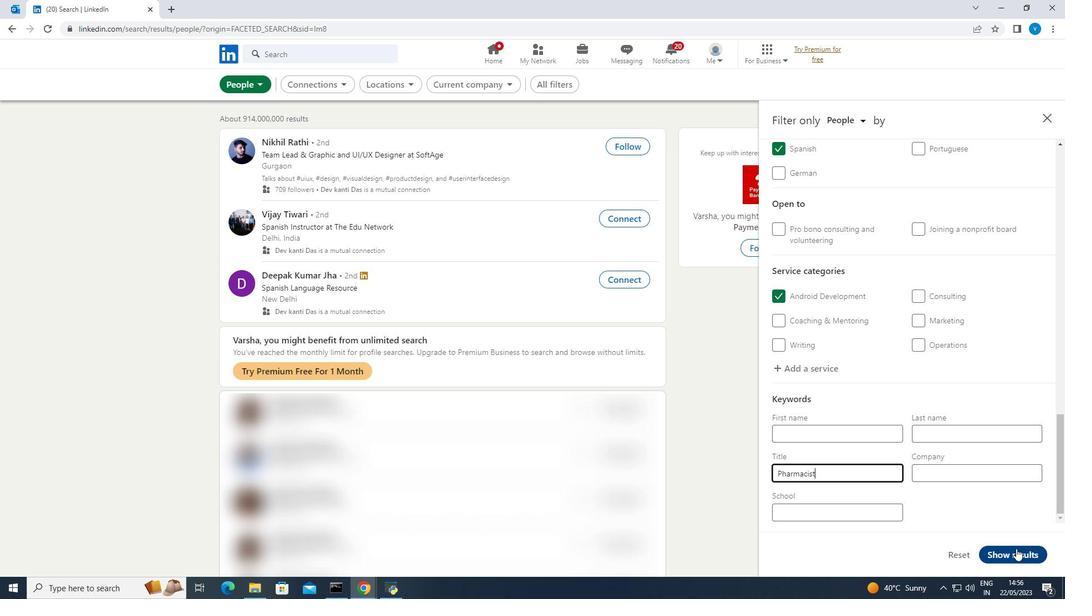 
